 Task: Create new Company, with domain: 'mazda.com' and type: 'Vendor'. Add new contact for this company, with mail Id: 'Evelyn34Sharma@mazda.com', First Name: Evelyn, Last name:  Sharma, Job Title: 'Data Analyst', Phone Number: '(702) 555-7893'. Change life cycle stage to  Lead and lead status to  In Progress. Logged in from softage.4@softage.net
Action: Mouse moved to (70, 52)
Screenshot: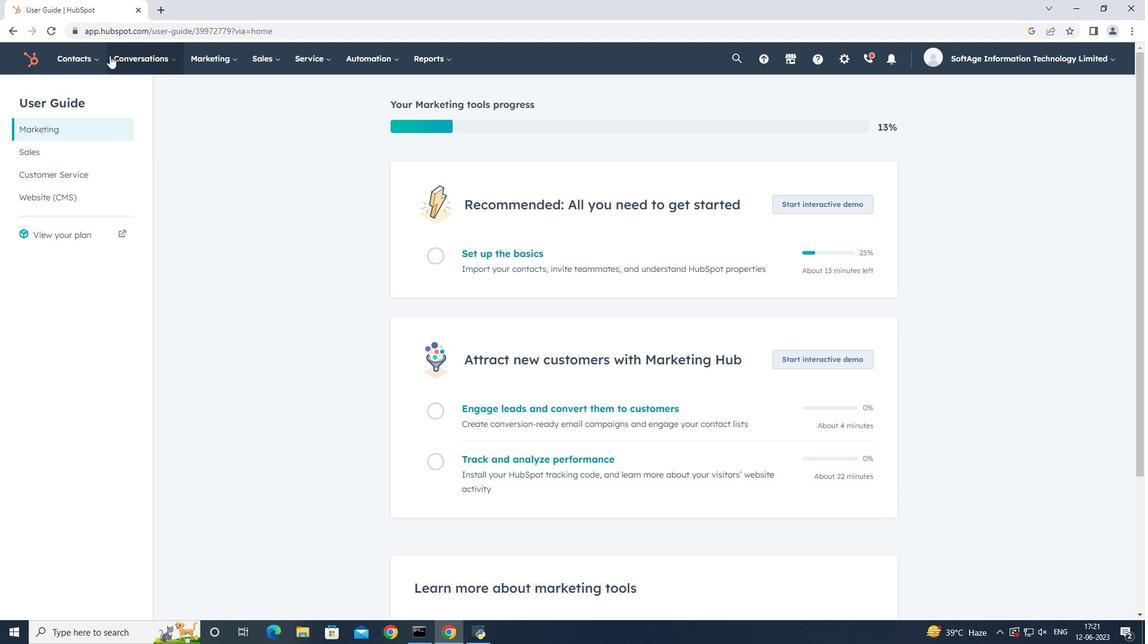 
Action: Mouse pressed left at (70, 52)
Screenshot: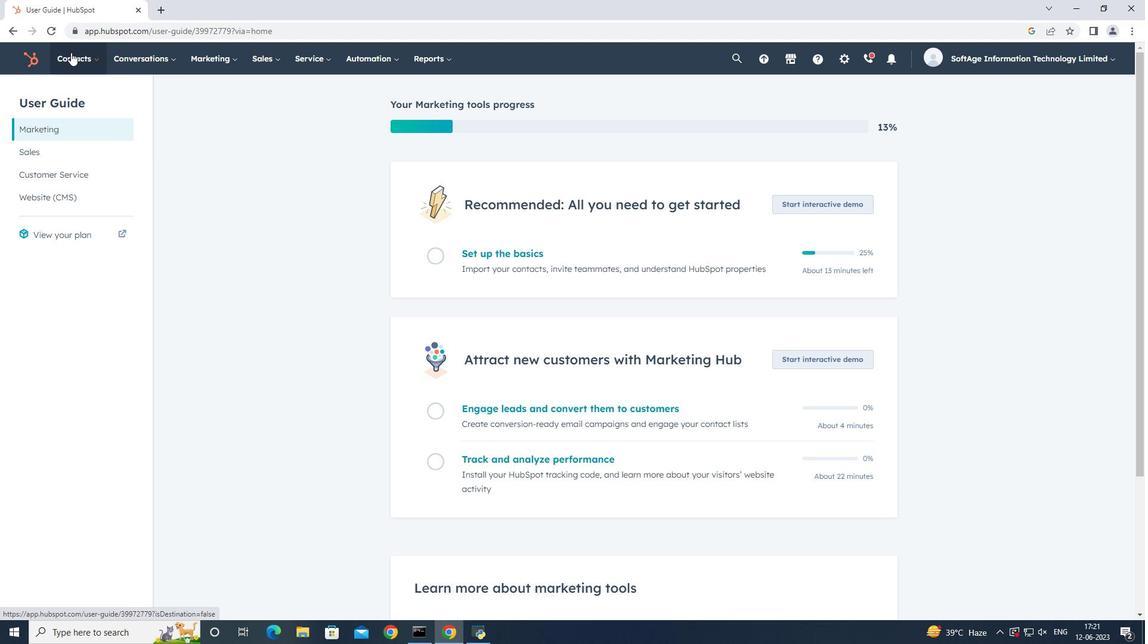 
Action: Mouse moved to (96, 118)
Screenshot: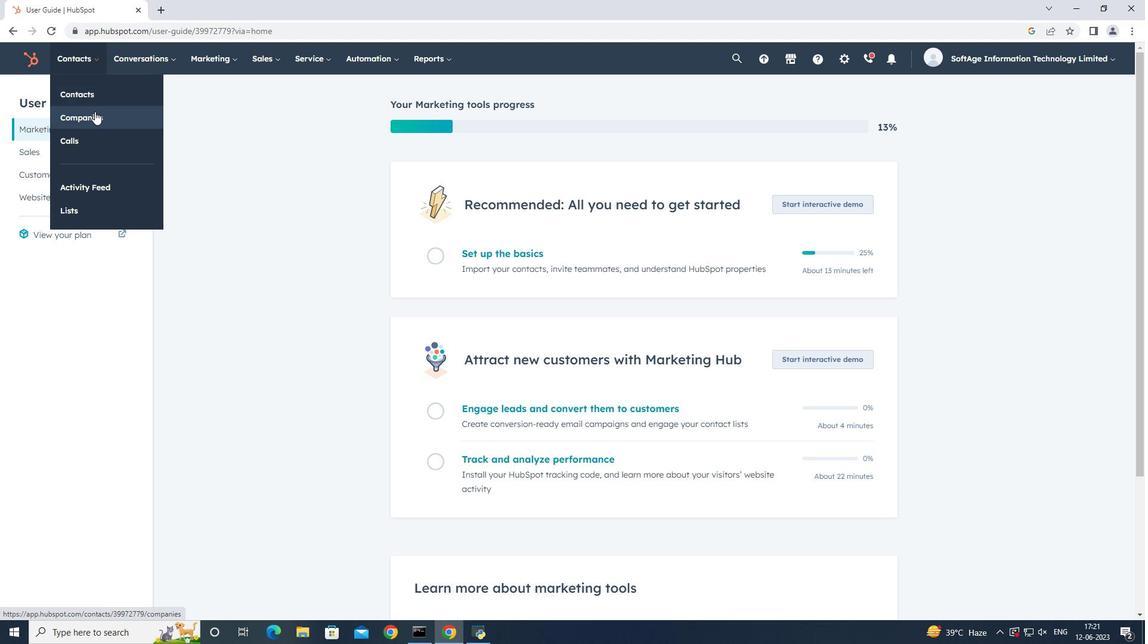 
Action: Mouse pressed left at (96, 118)
Screenshot: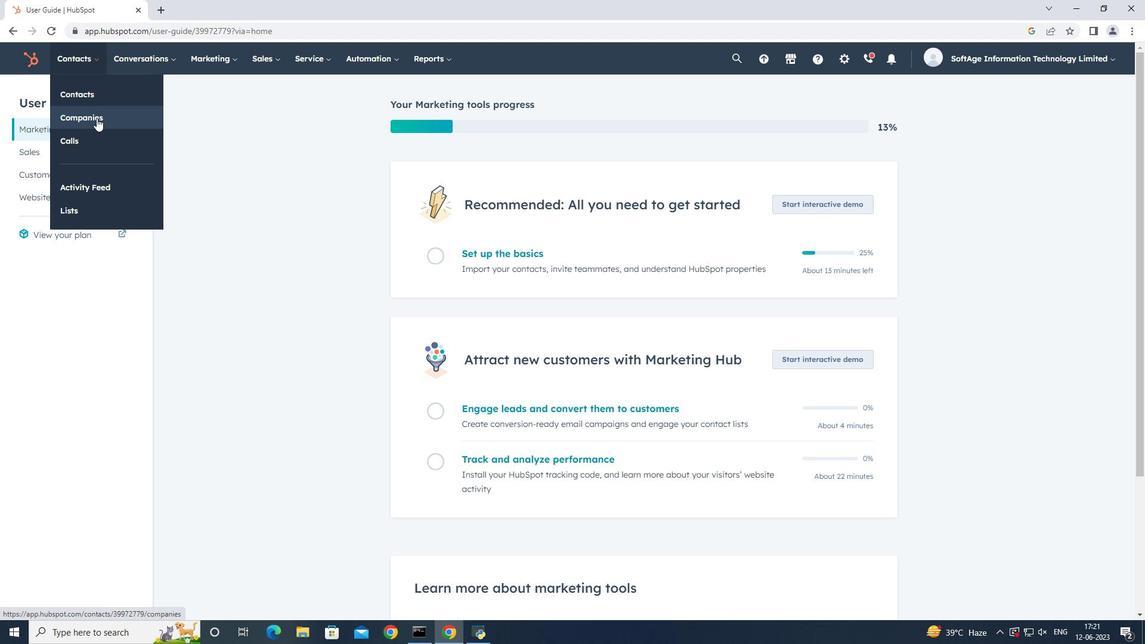 
Action: Mouse moved to (1072, 93)
Screenshot: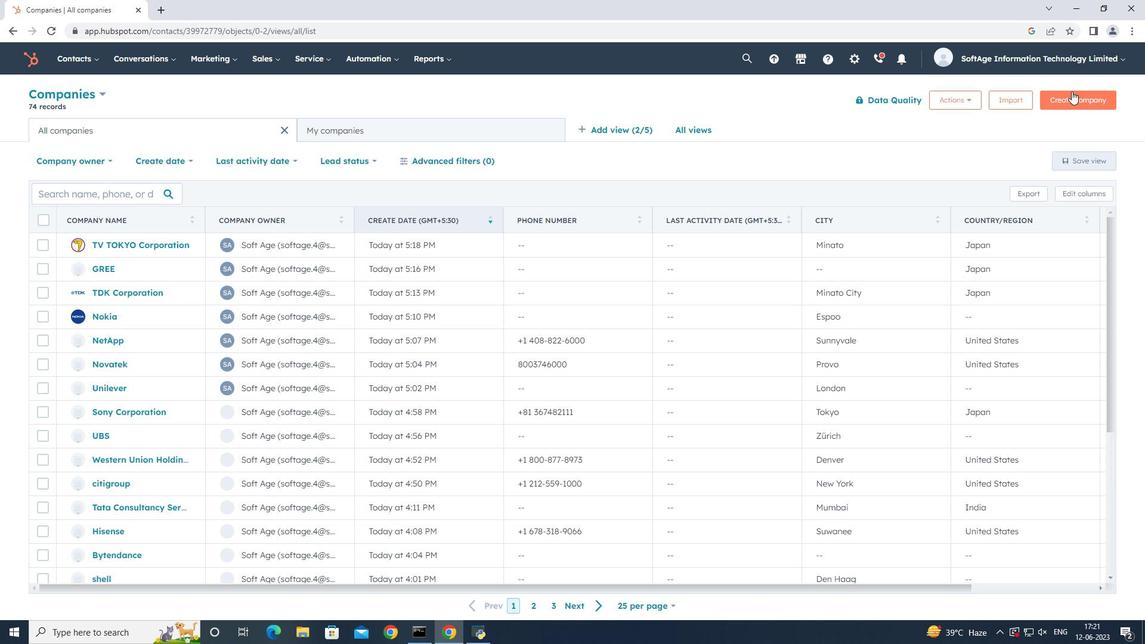 
Action: Mouse pressed left at (1072, 93)
Screenshot: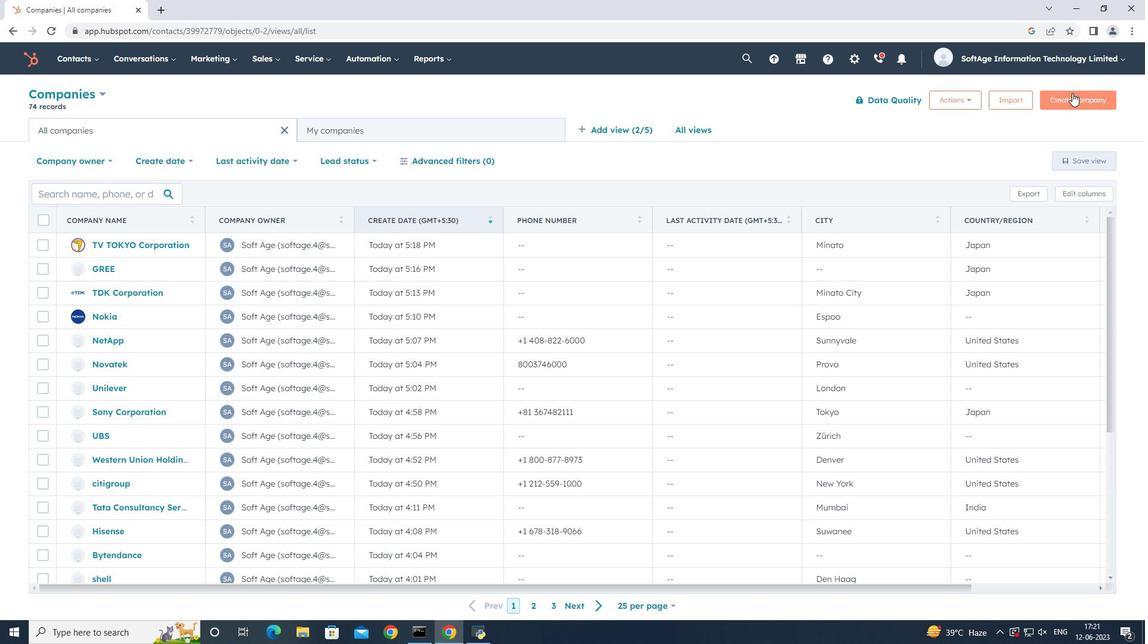 
Action: Mouse moved to (895, 158)
Screenshot: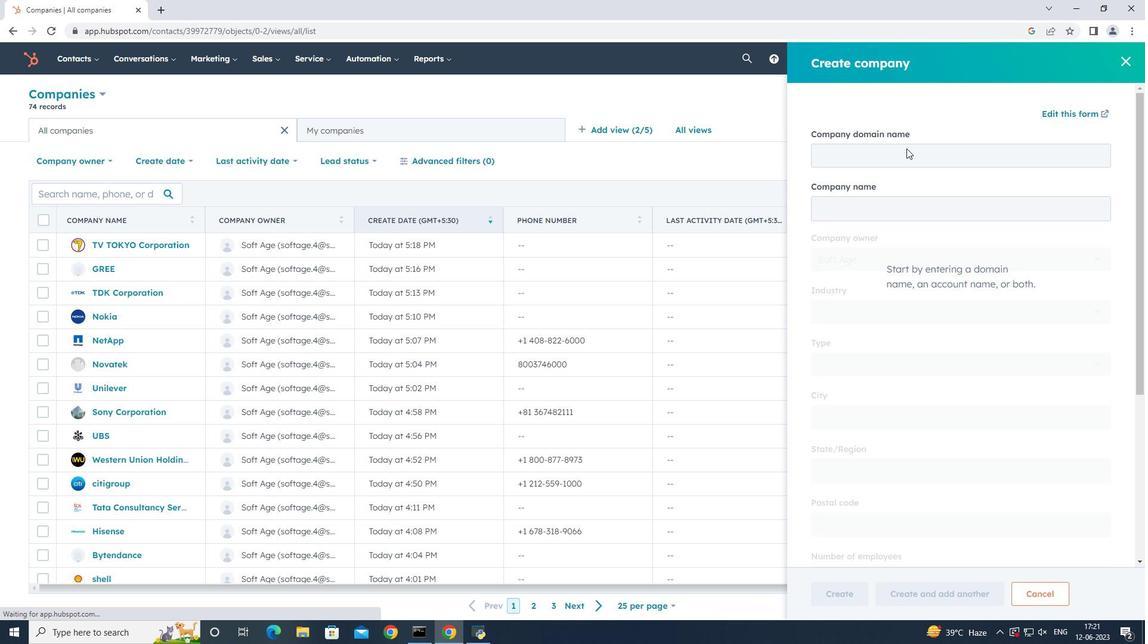 
Action: Mouse pressed left at (895, 158)
Screenshot: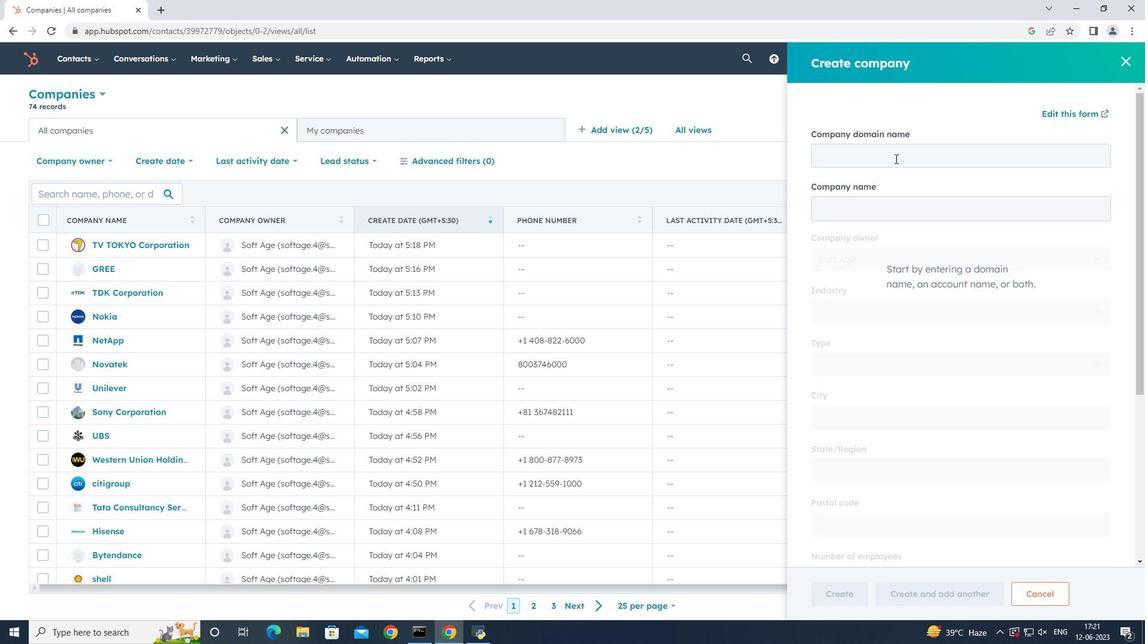 
Action: Key pressed mazda.com
Screenshot: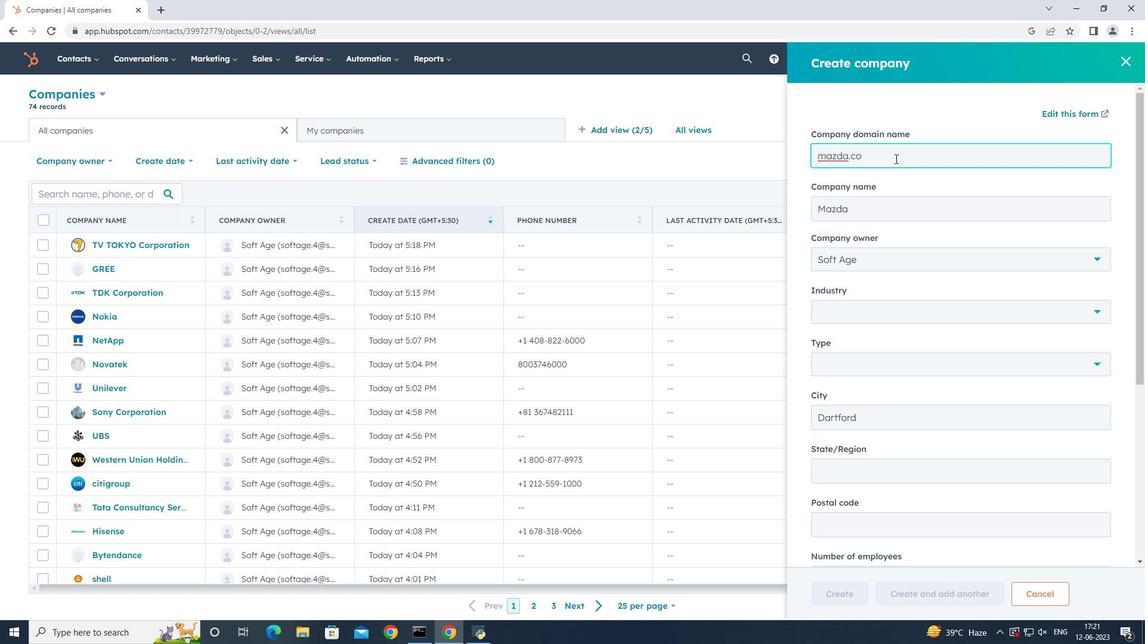 
Action: Mouse moved to (908, 365)
Screenshot: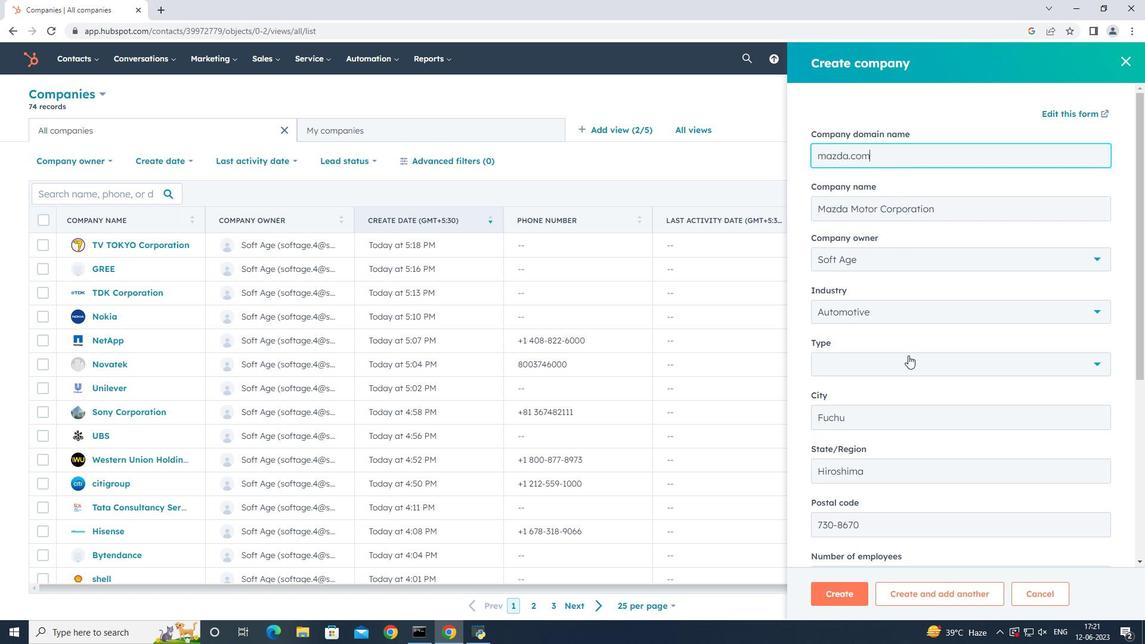 
Action: Mouse pressed left at (908, 365)
Screenshot: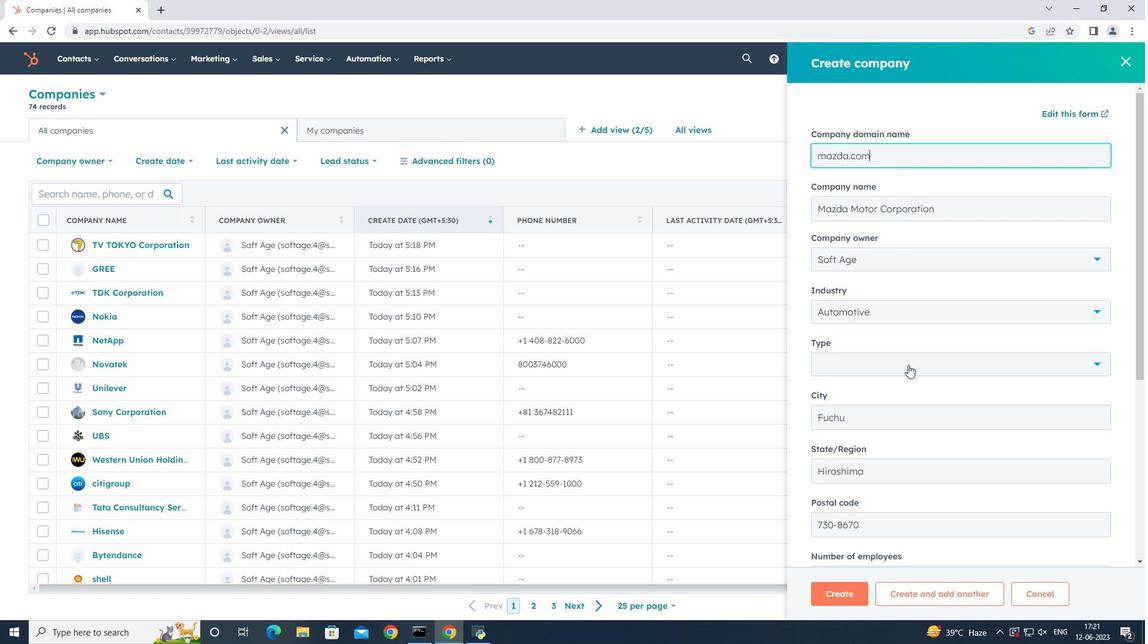 
Action: Mouse moved to (896, 490)
Screenshot: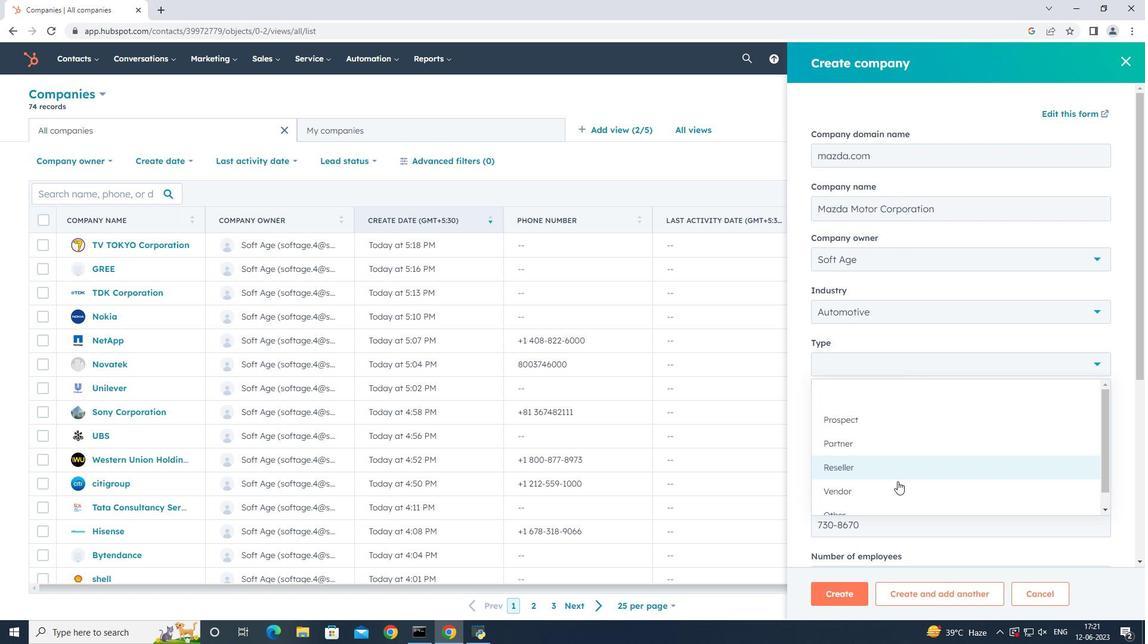 
Action: Mouse pressed left at (896, 490)
Screenshot: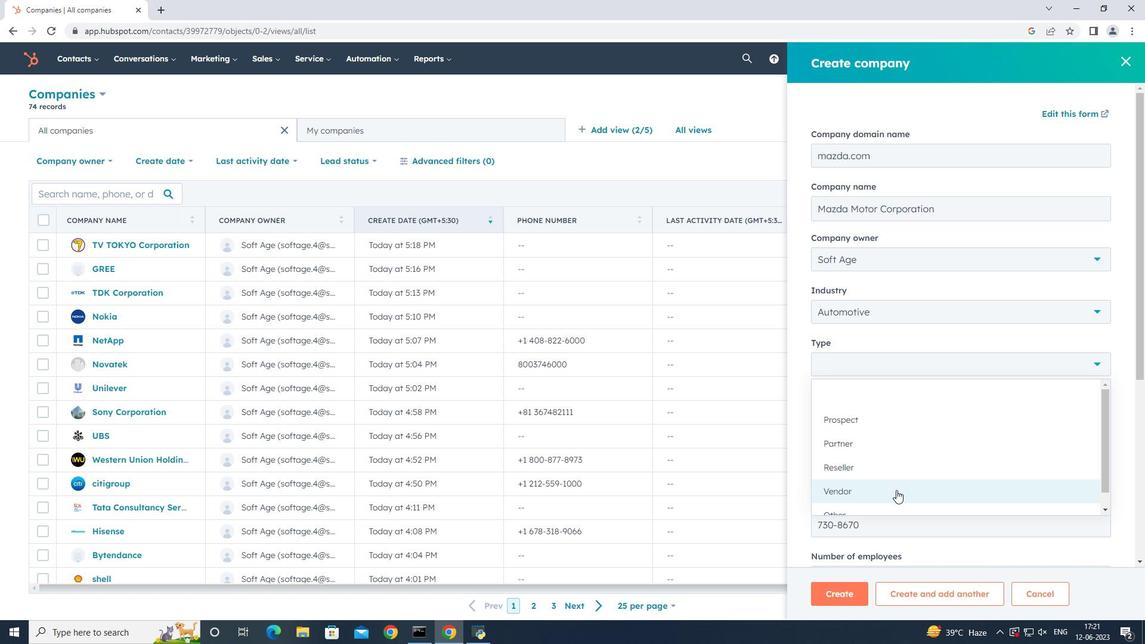 
Action: Mouse moved to (929, 448)
Screenshot: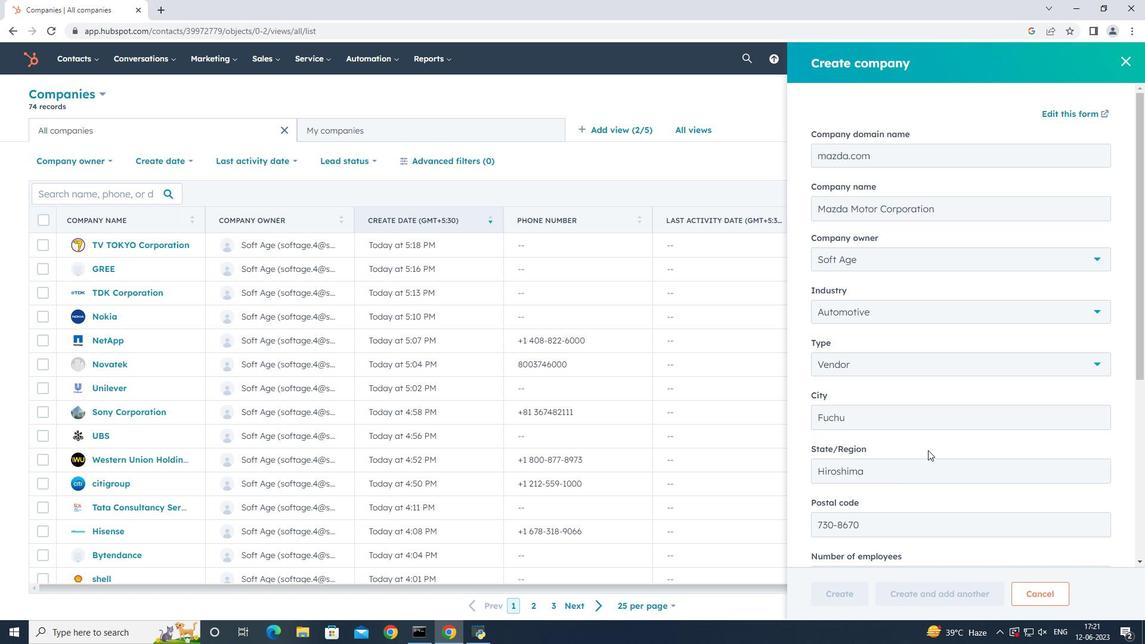 
Action: Mouse scrolled (929, 447) with delta (0, 0)
Screenshot: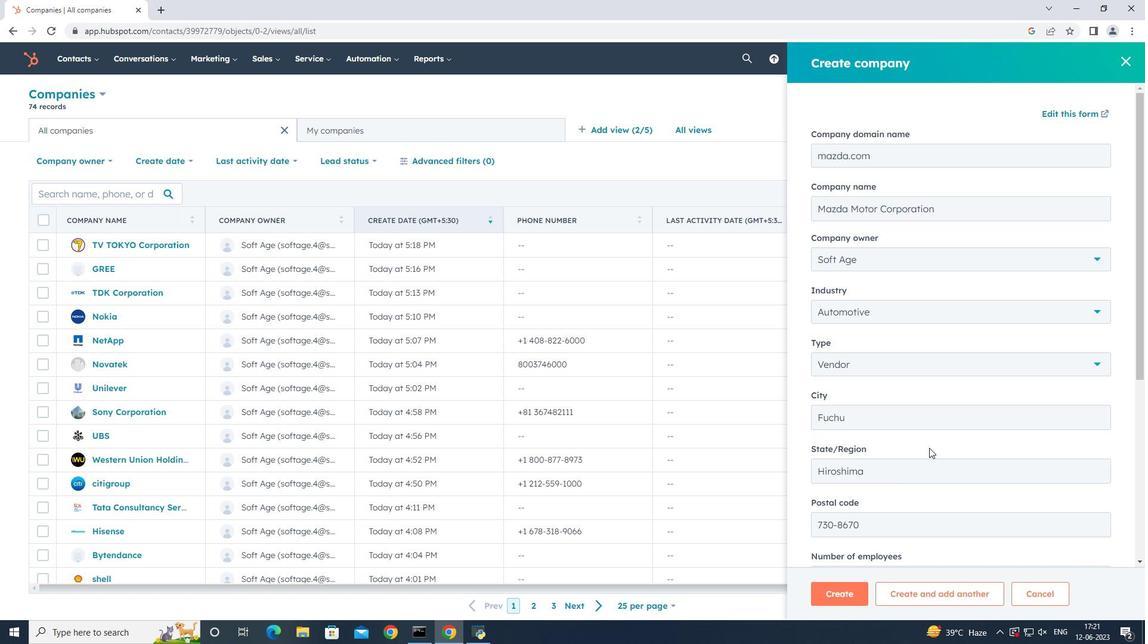 
Action: Mouse scrolled (929, 447) with delta (0, 0)
Screenshot: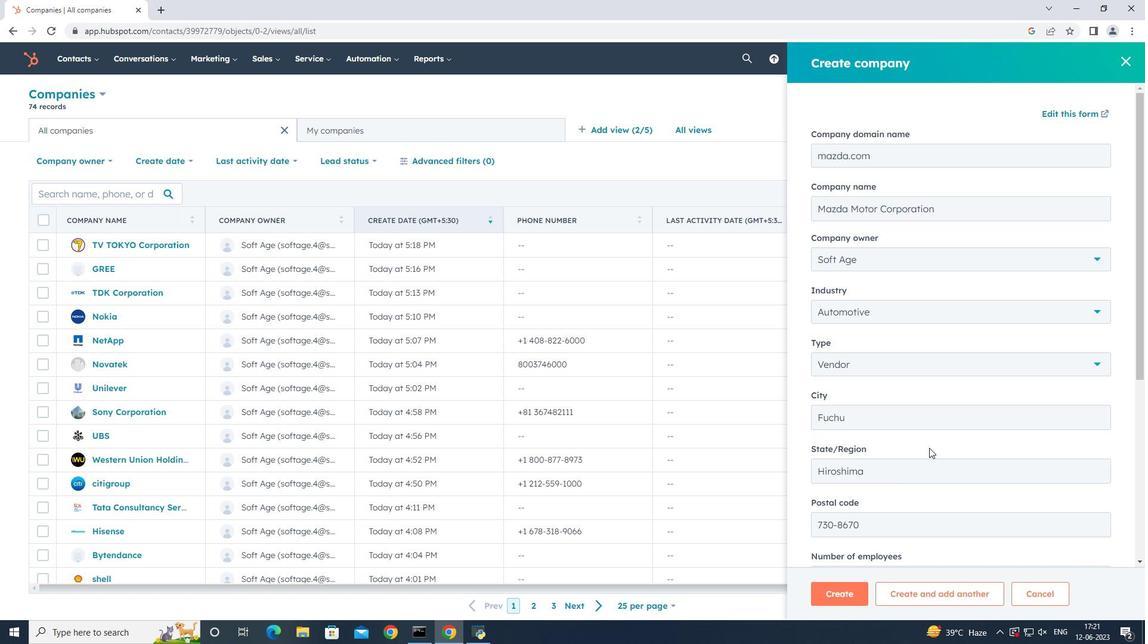 
Action: Mouse scrolled (929, 447) with delta (0, 0)
Screenshot: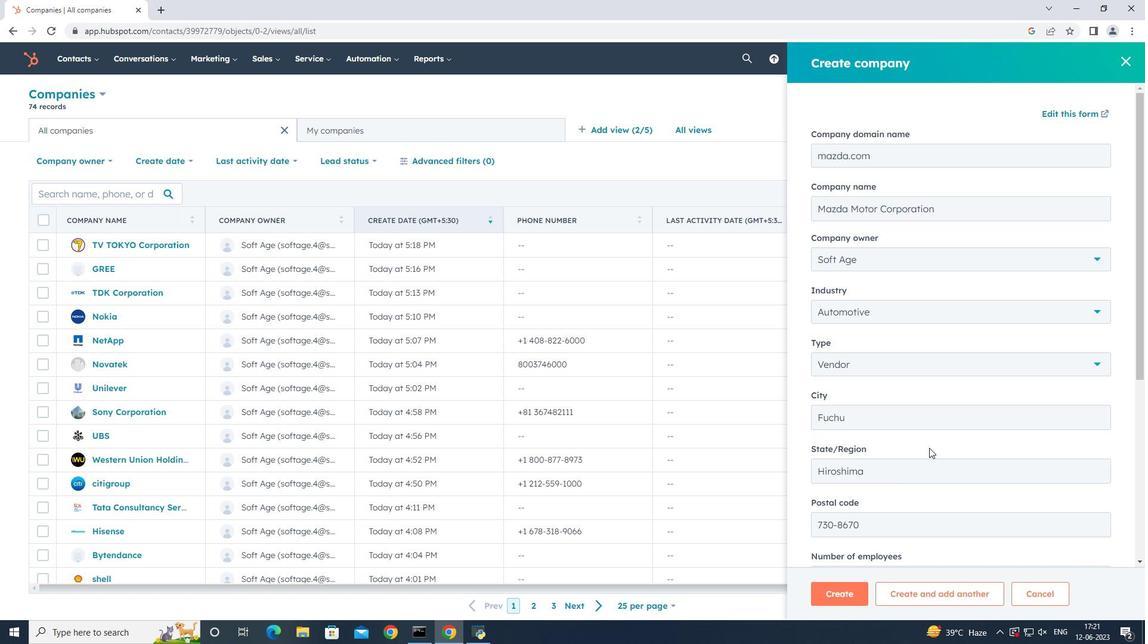 
Action: Mouse scrolled (929, 447) with delta (0, 0)
Screenshot: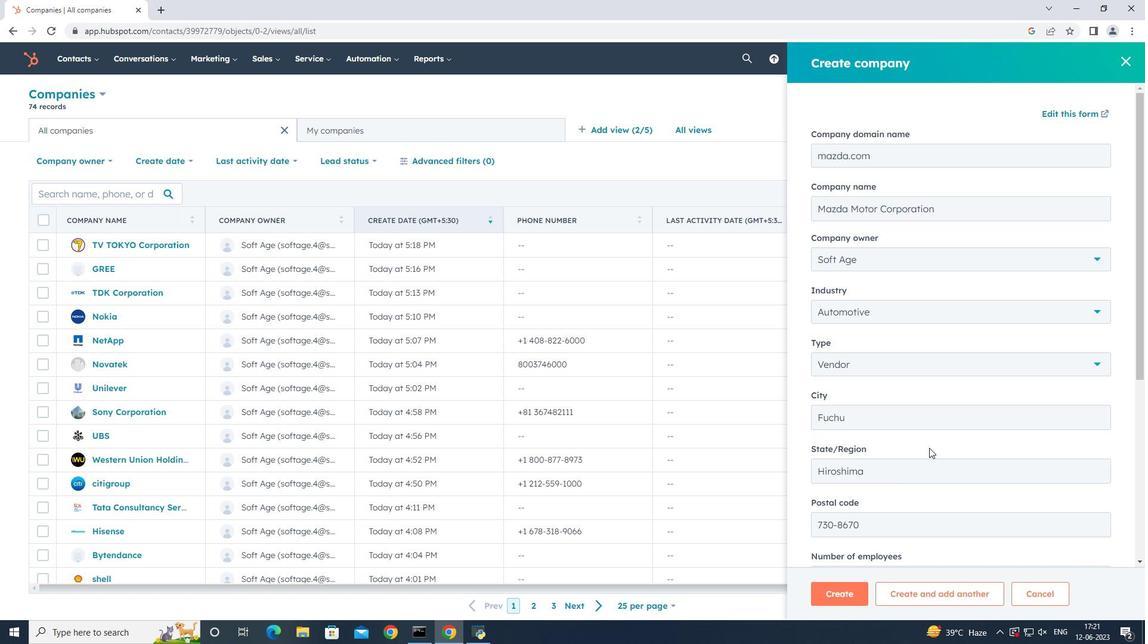 
Action: Mouse scrolled (929, 447) with delta (0, 0)
Screenshot: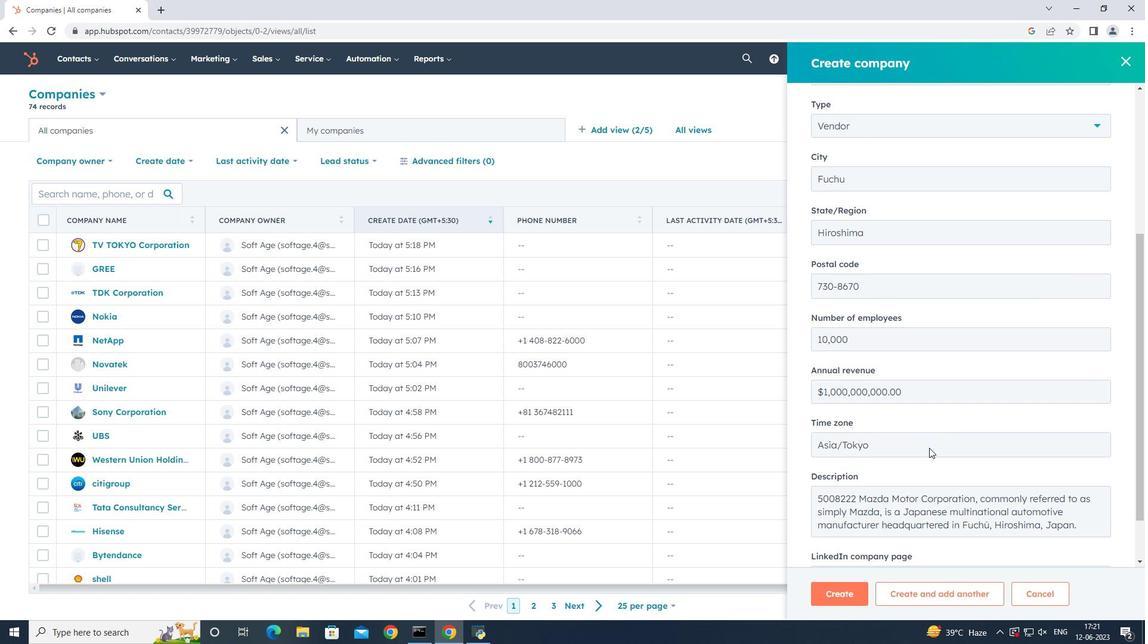 
Action: Mouse scrolled (929, 447) with delta (0, 0)
Screenshot: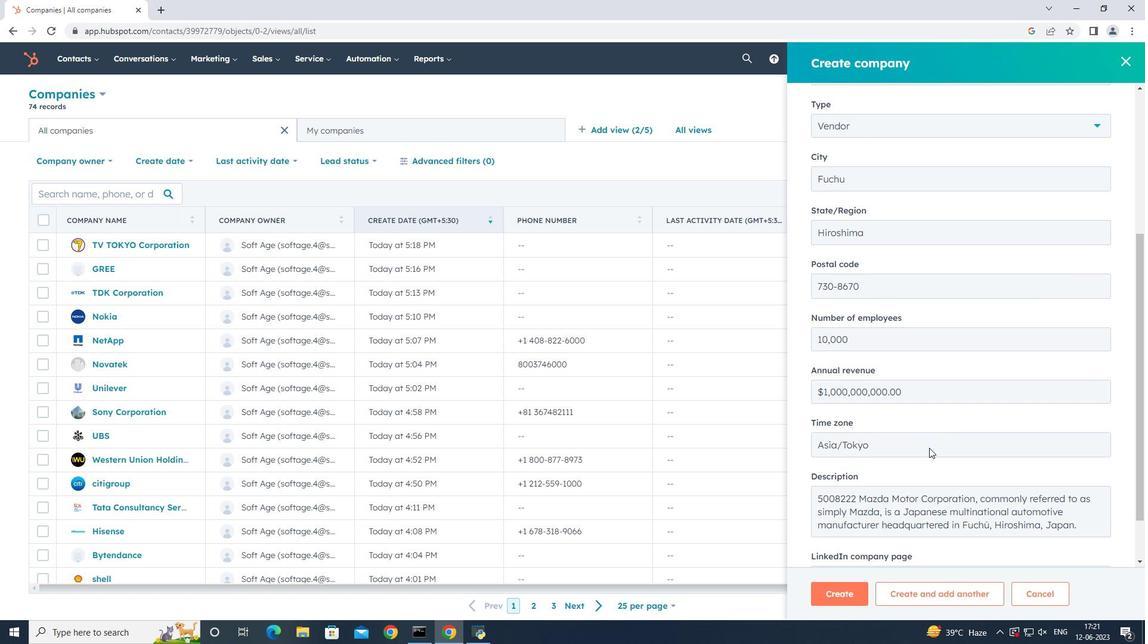 
Action: Mouse scrolled (929, 447) with delta (0, 0)
Screenshot: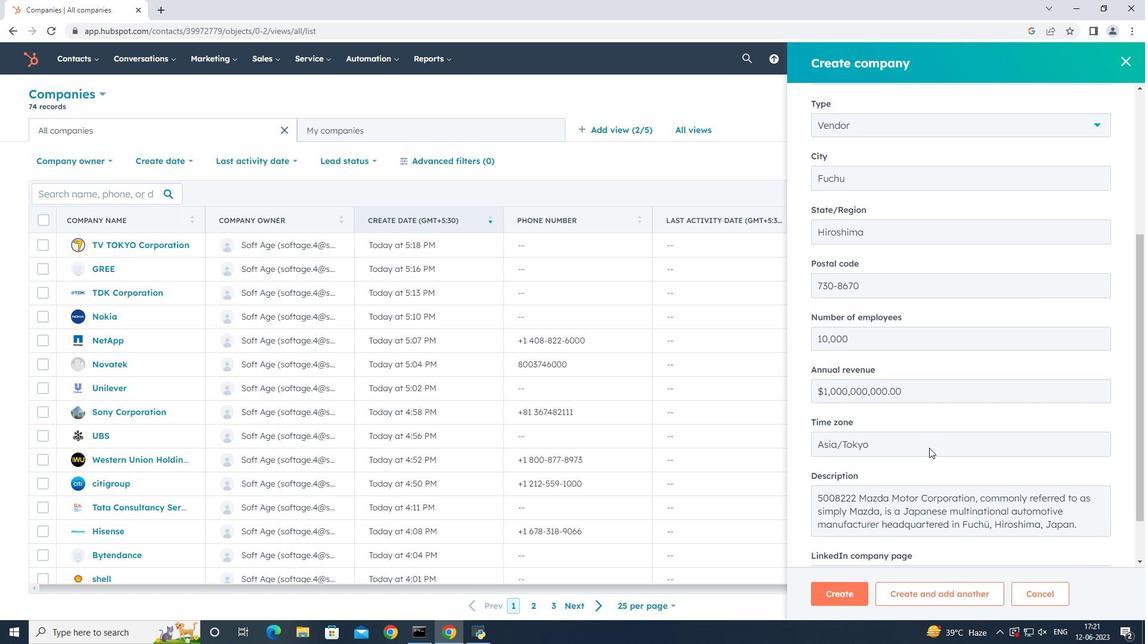 
Action: Mouse scrolled (929, 447) with delta (0, 0)
Screenshot: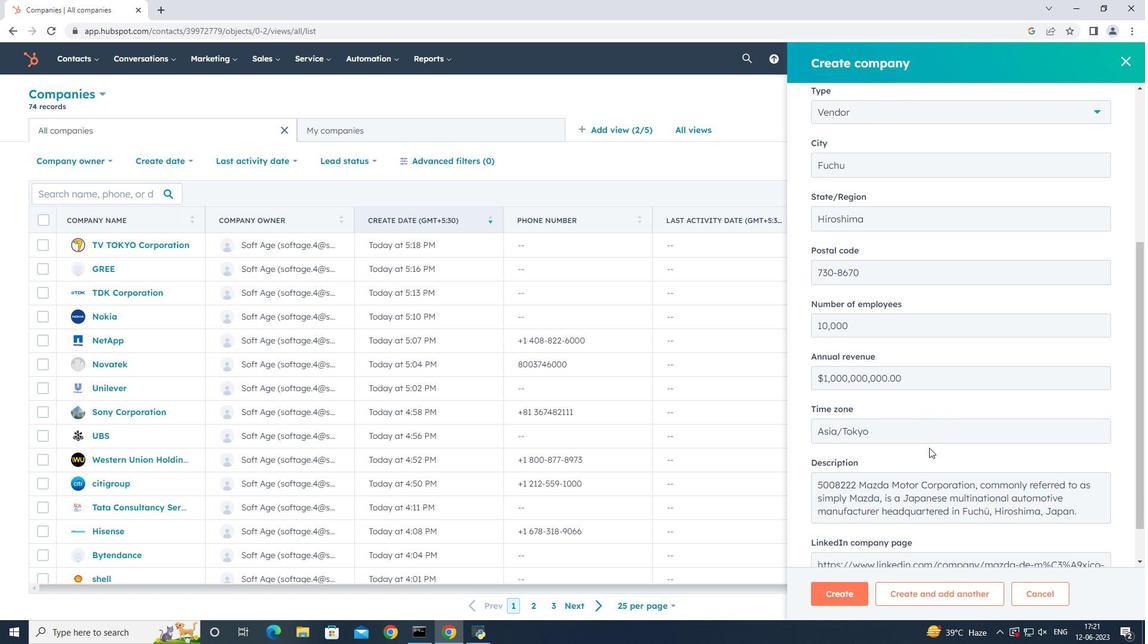 
Action: Mouse scrolled (929, 447) with delta (0, 0)
Screenshot: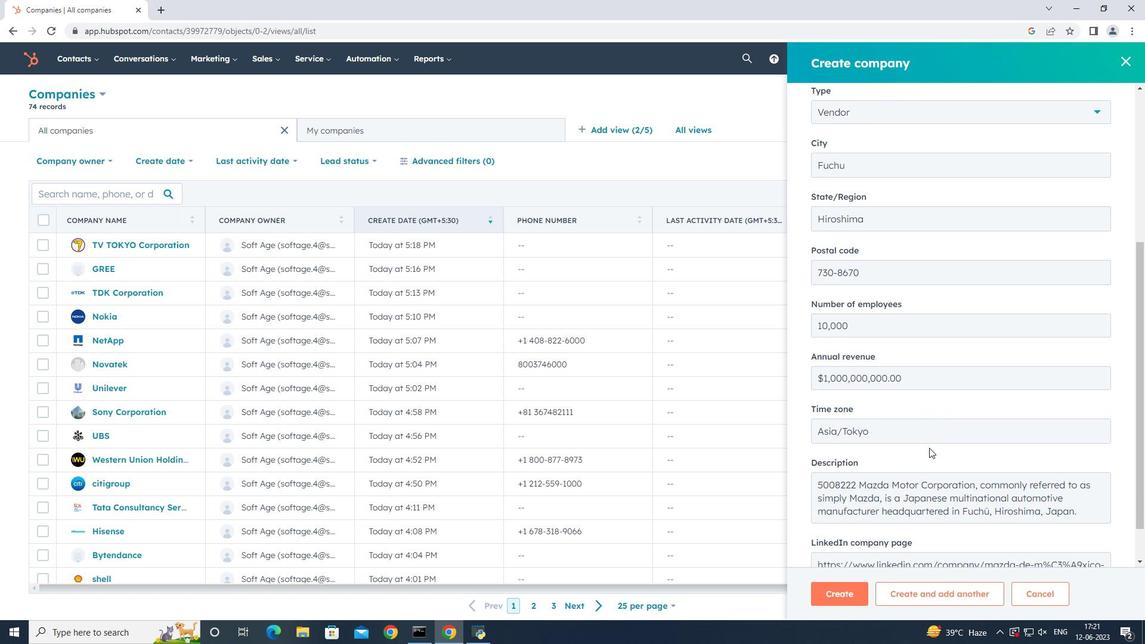 
Action: Mouse moved to (852, 594)
Screenshot: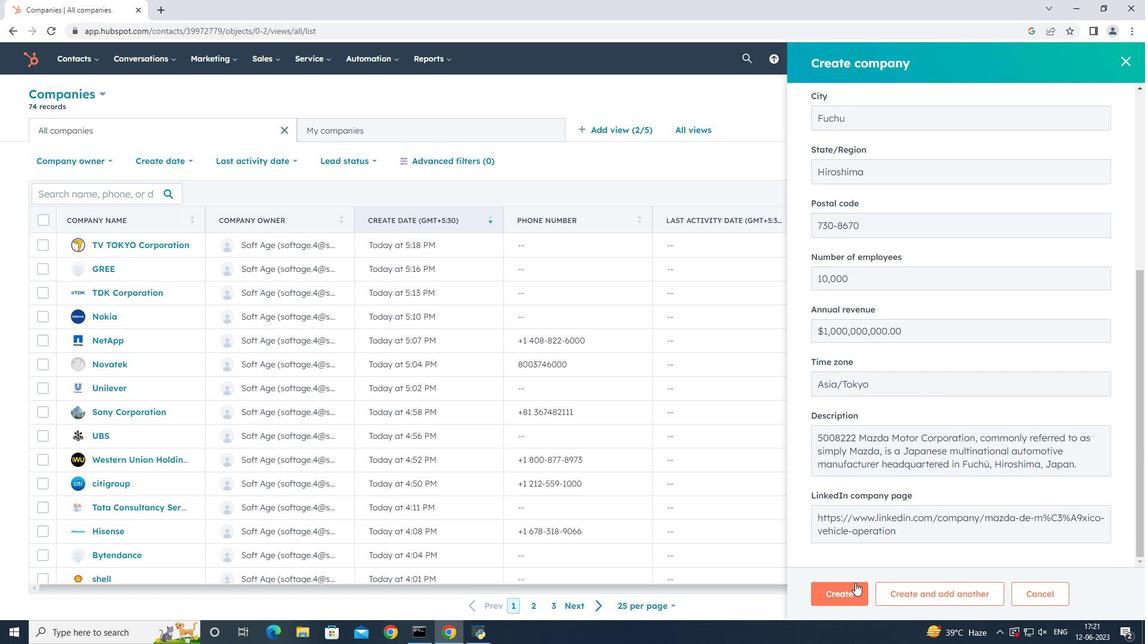 
Action: Mouse pressed left at (852, 594)
Screenshot: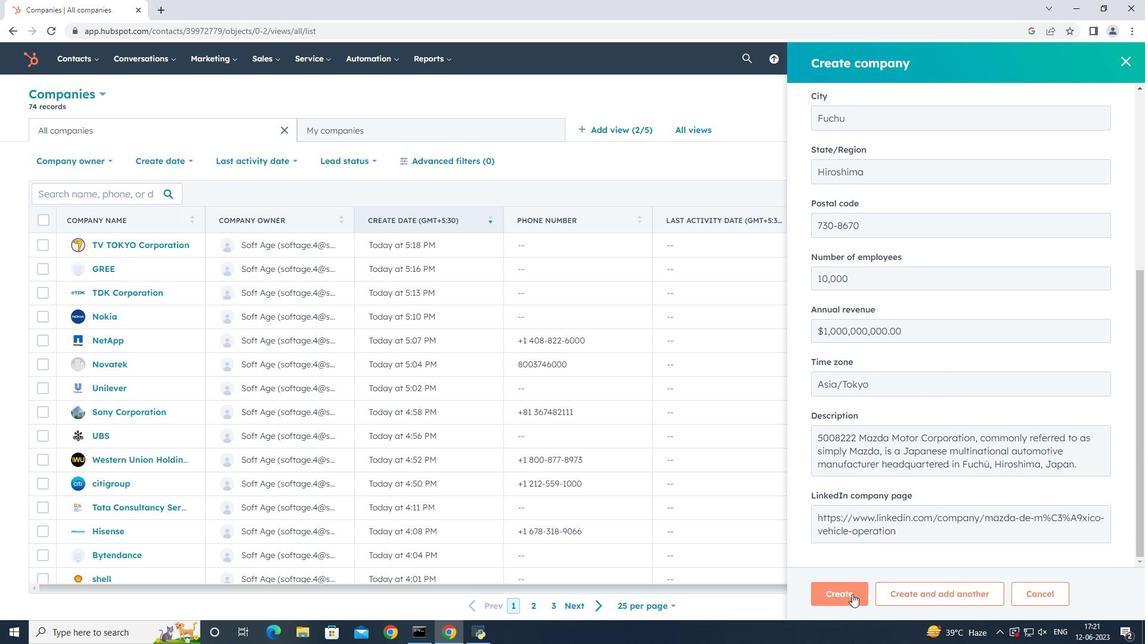 
Action: Mouse moved to (801, 383)
Screenshot: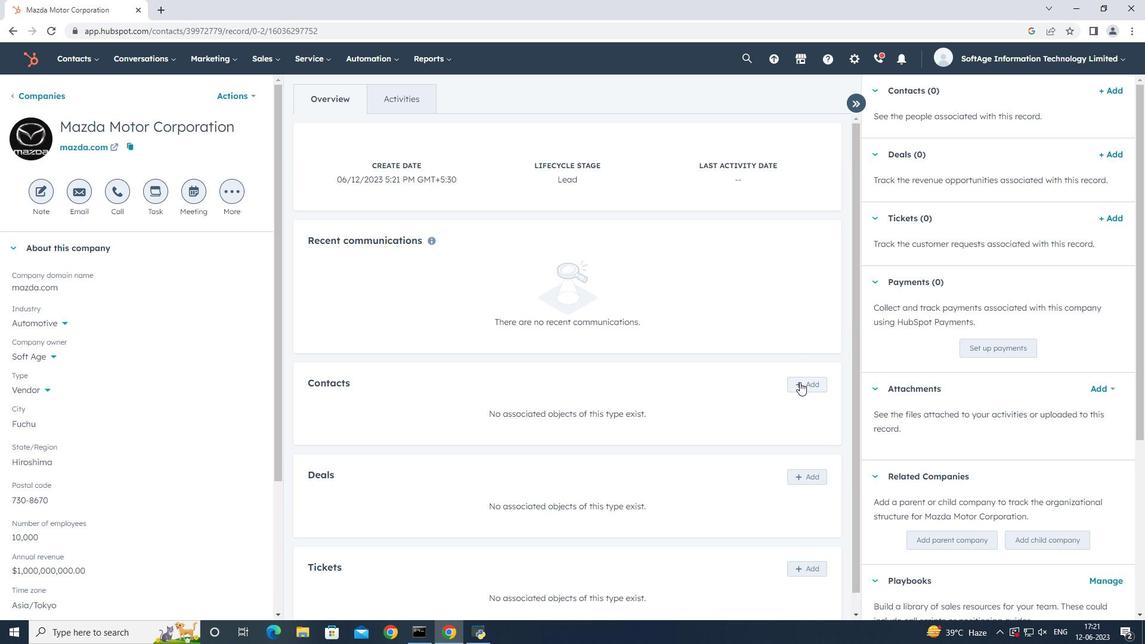 
Action: Mouse pressed left at (801, 383)
Screenshot: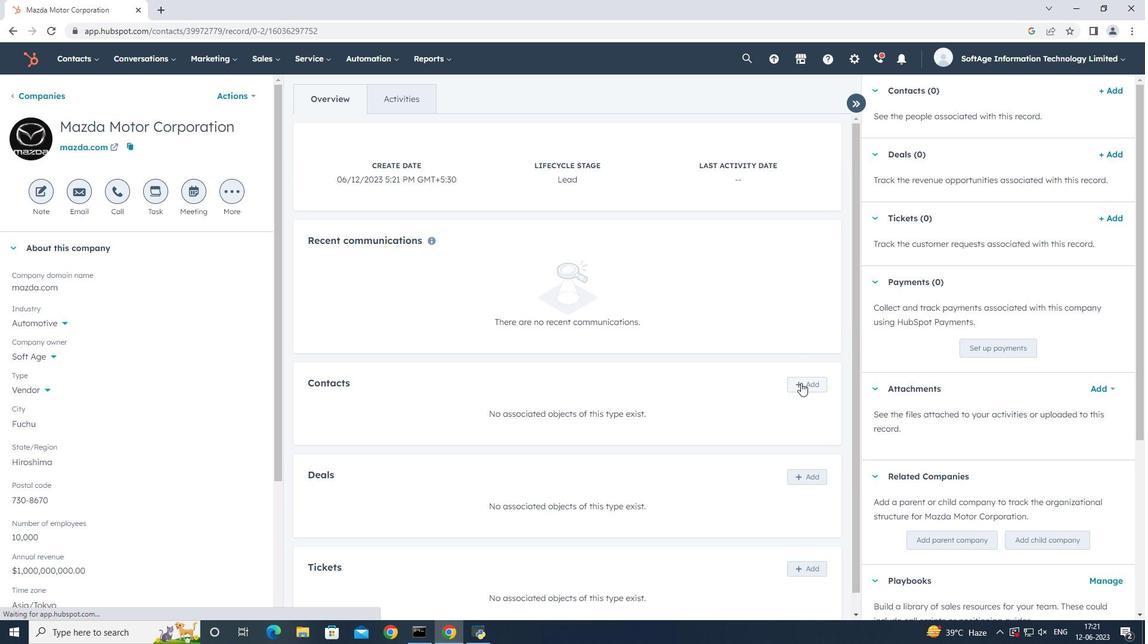 
Action: Mouse moved to (895, 122)
Screenshot: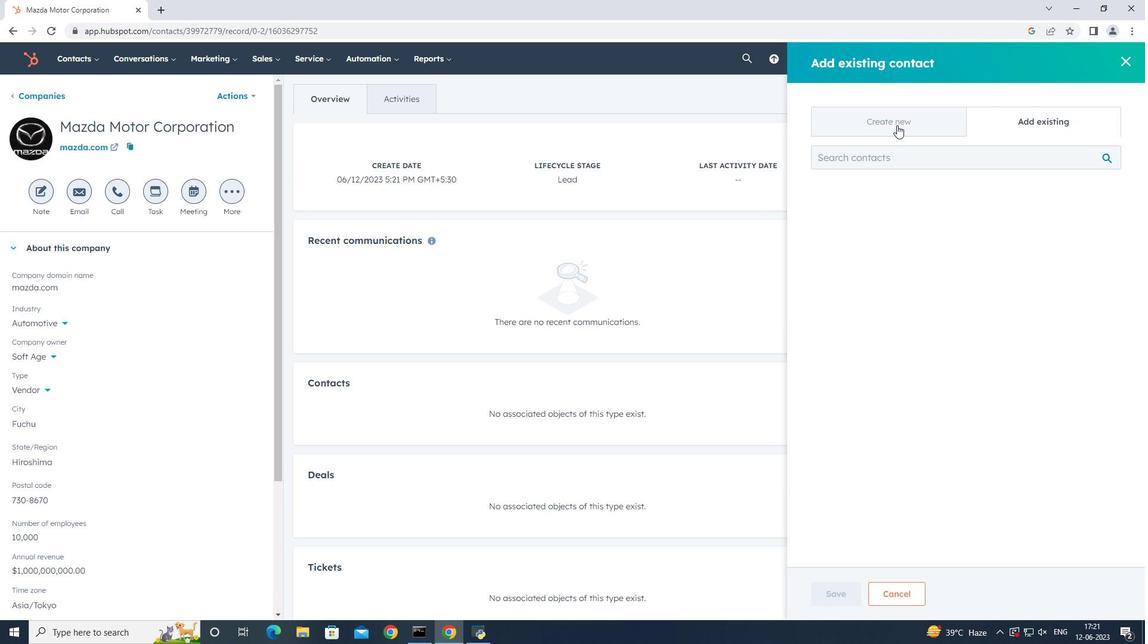 
Action: Mouse pressed left at (895, 122)
Screenshot: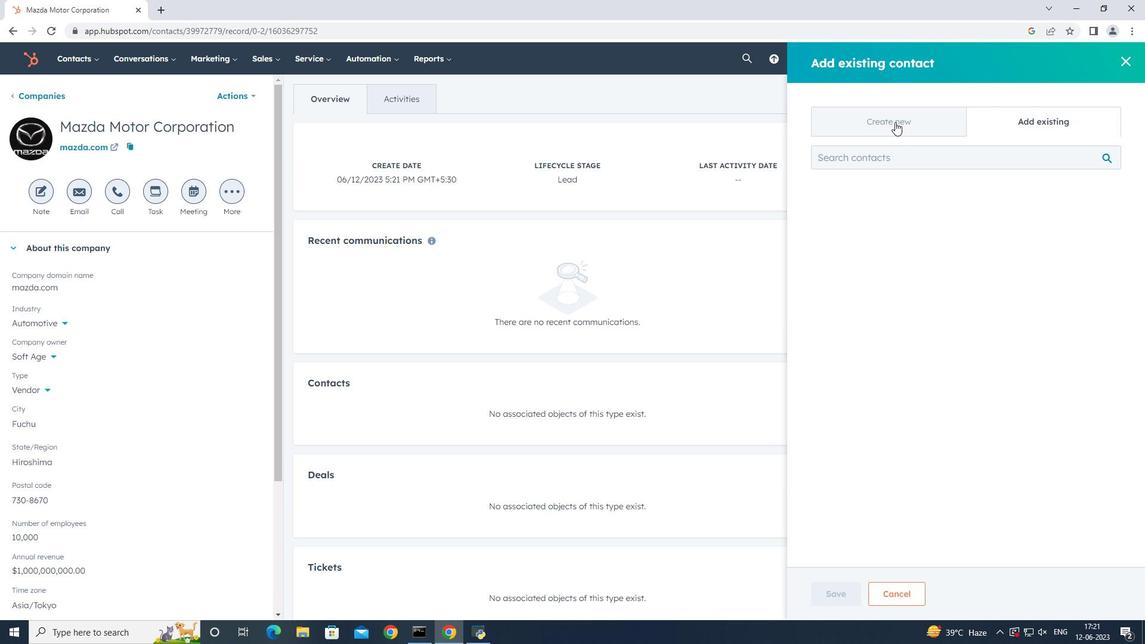 
Action: Mouse moved to (908, 190)
Screenshot: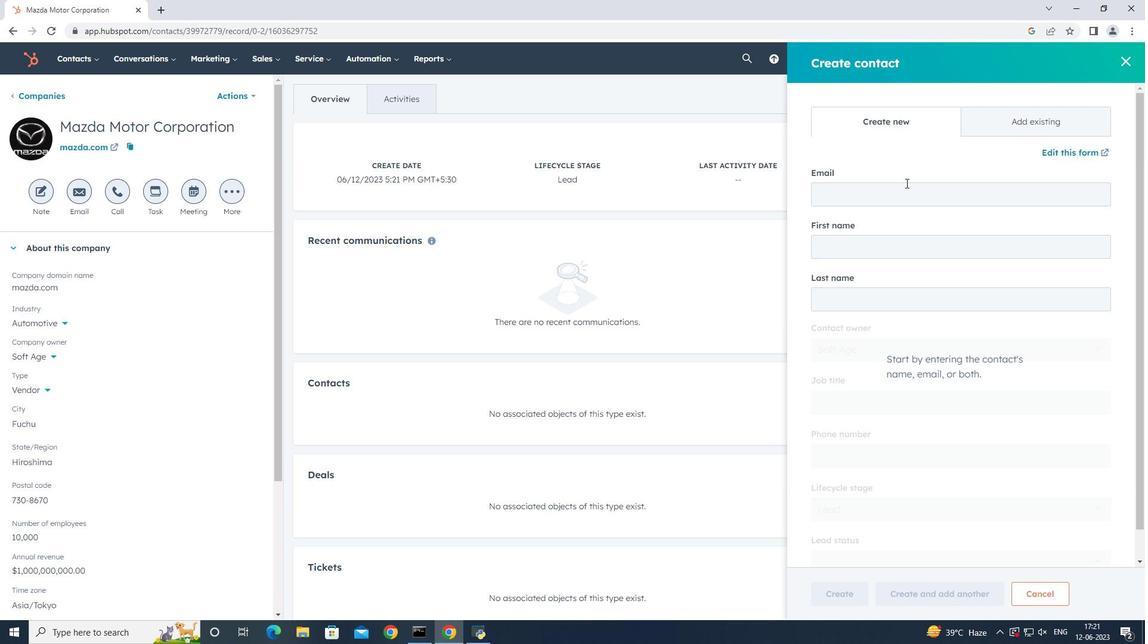 
Action: Mouse pressed left at (908, 190)
Screenshot: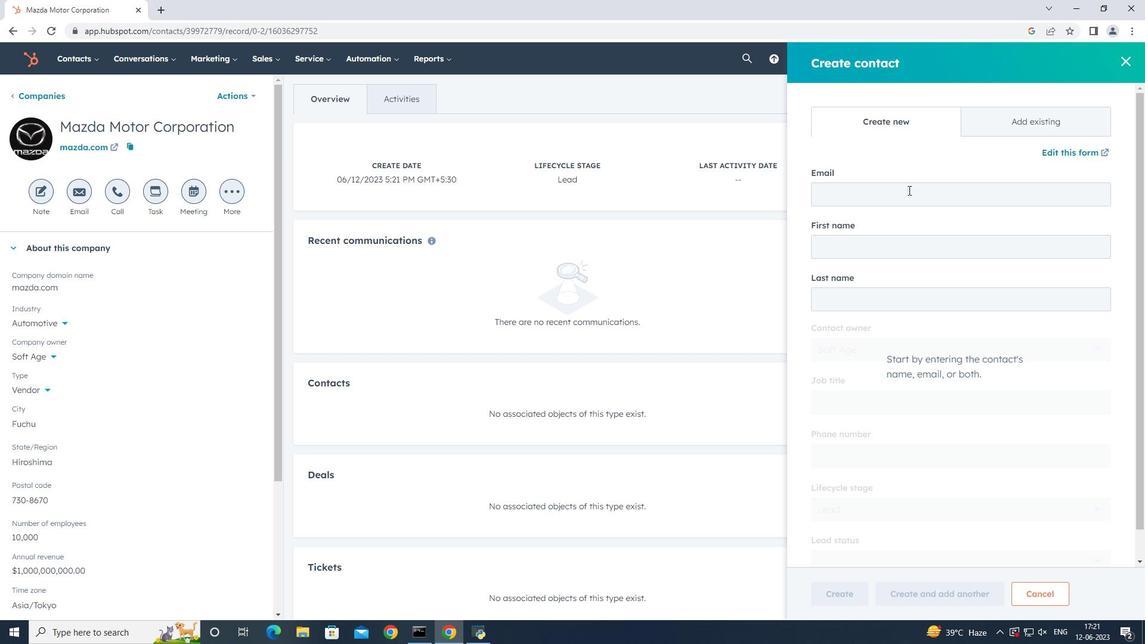 
Action: Key pressed <Key.shift>Evelyn34<Key.shift>Sharma<Key.shift>@mazda.com
Screenshot: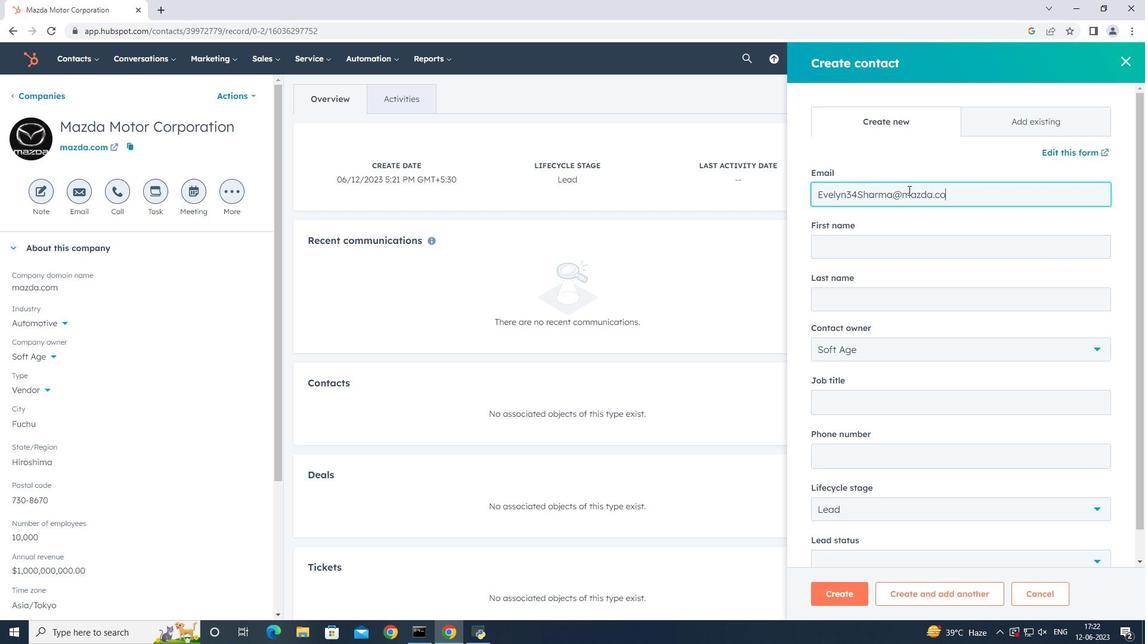 
Action: Mouse moved to (908, 240)
Screenshot: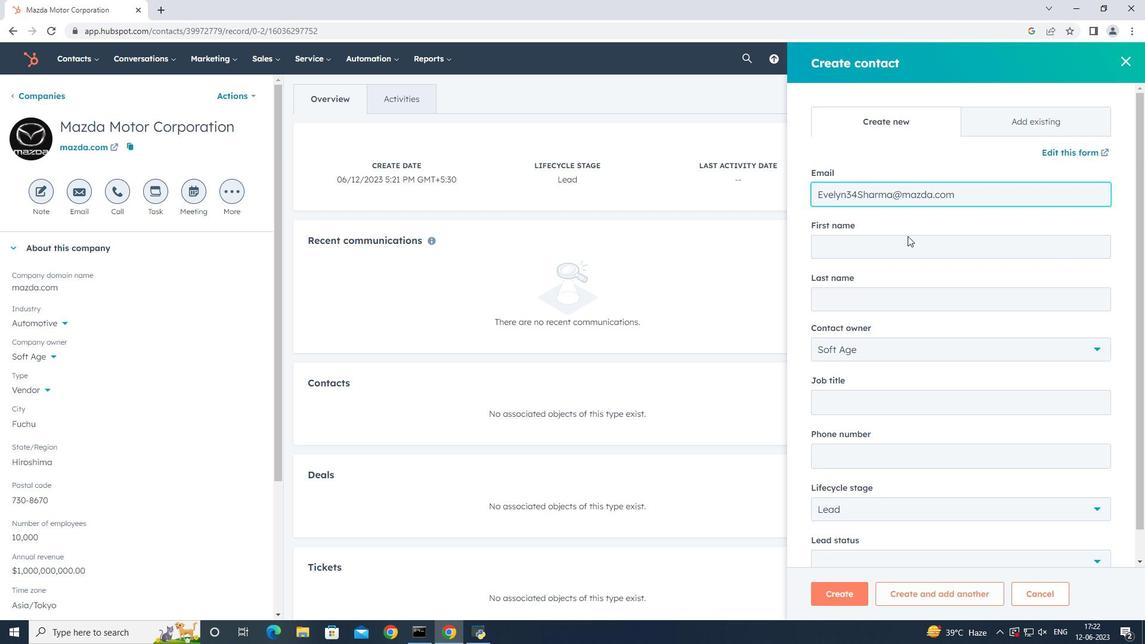 
Action: Mouse pressed left at (908, 240)
Screenshot: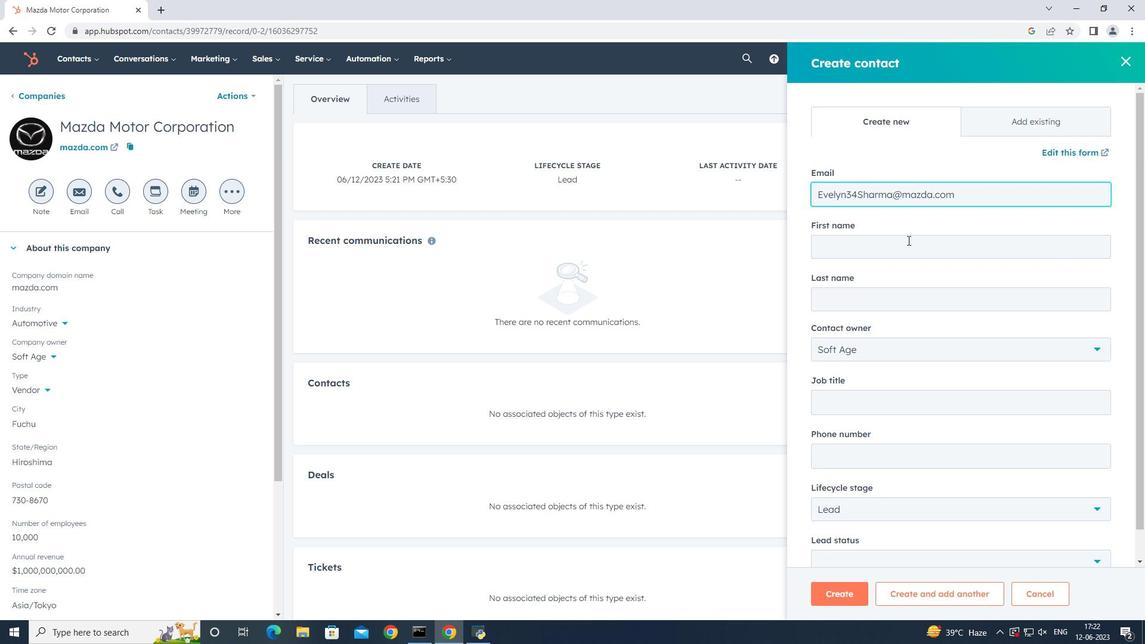 
Action: Key pressed <Key.shift>Evelyn<Key.tab><Key.shift><Key.shift><Key.shift><Key.shift>Sharma
Screenshot: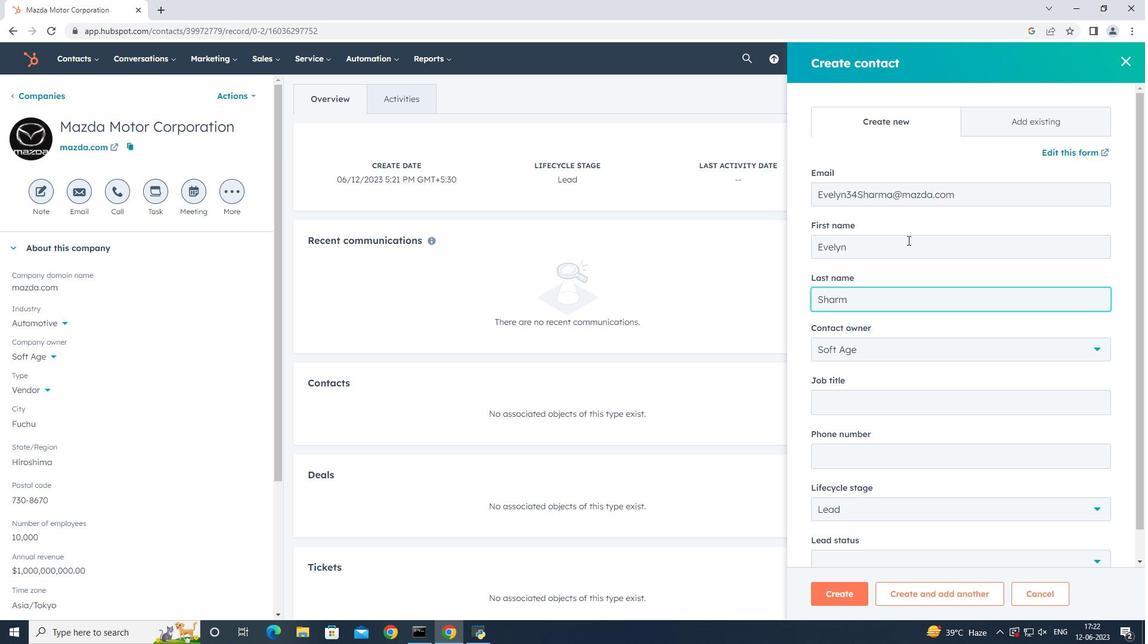 
Action: Mouse moved to (885, 397)
Screenshot: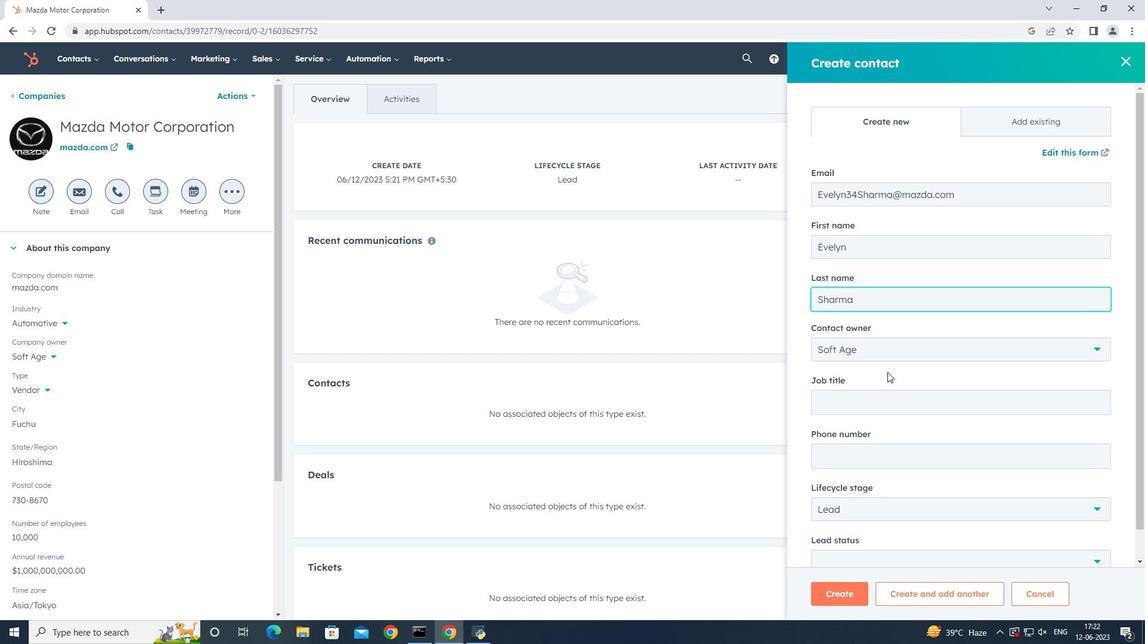
Action: Mouse pressed left at (885, 397)
Screenshot: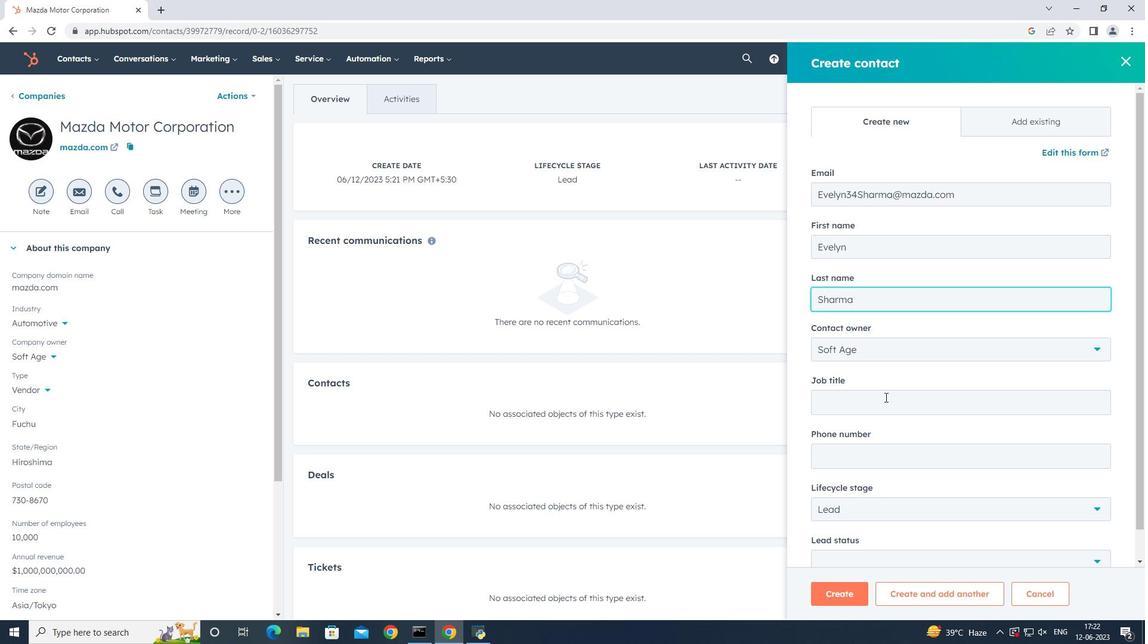 
Action: Key pressed <Key.shift>Data<Key.space><Key.shift>Analyst
Screenshot: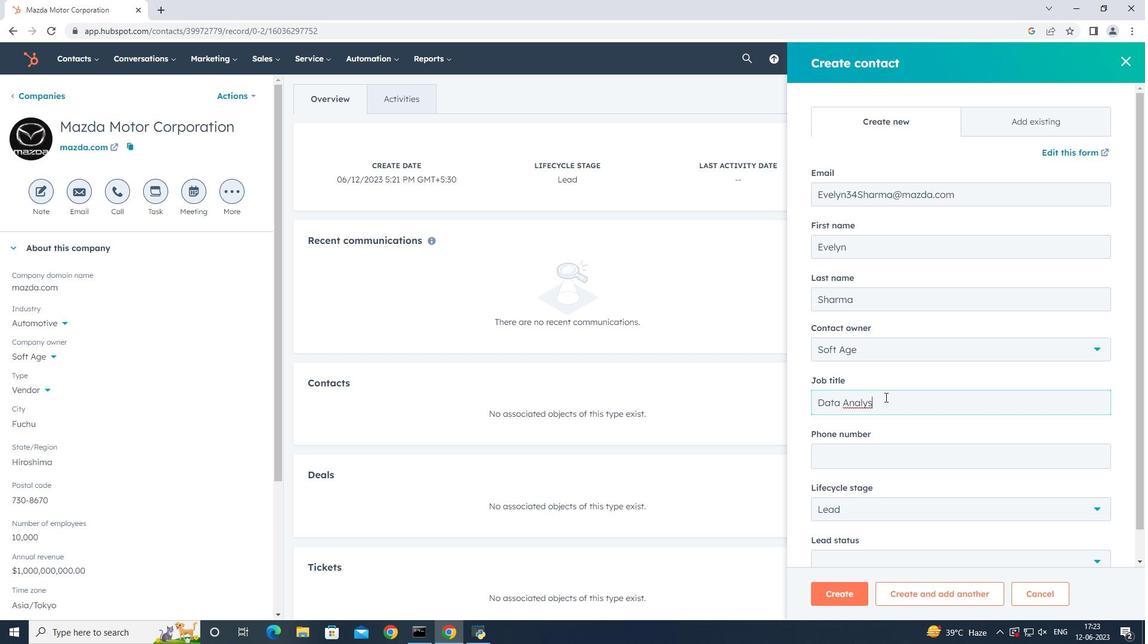 
Action: Mouse moved to (922, 455)
Screenshot: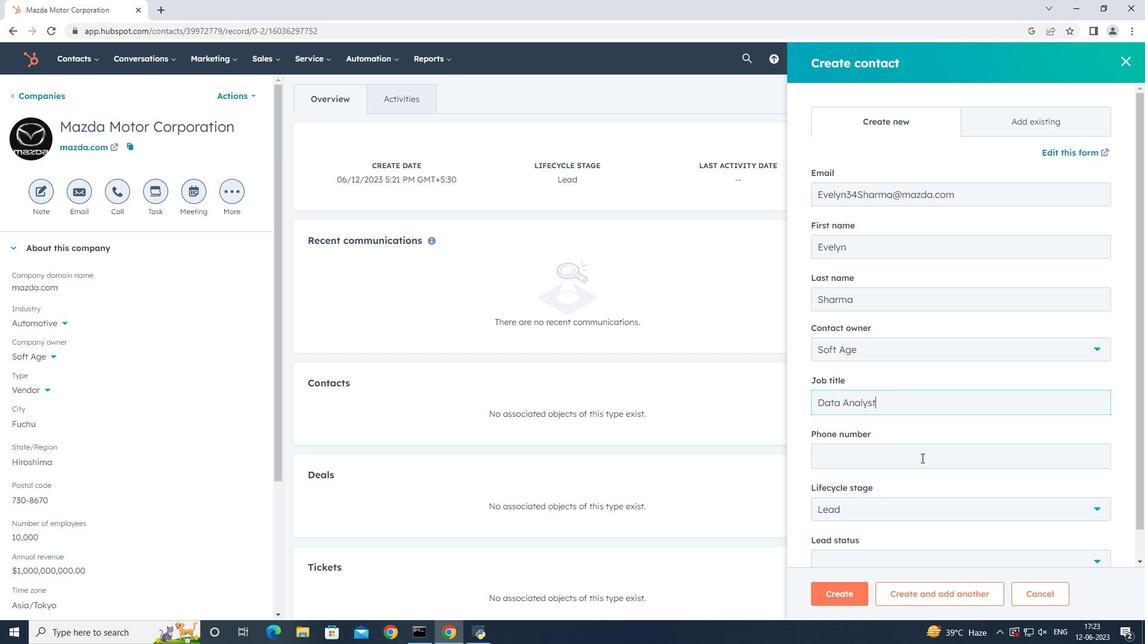 
Action: Mouse pressed left at (922, 455)
Screenshot: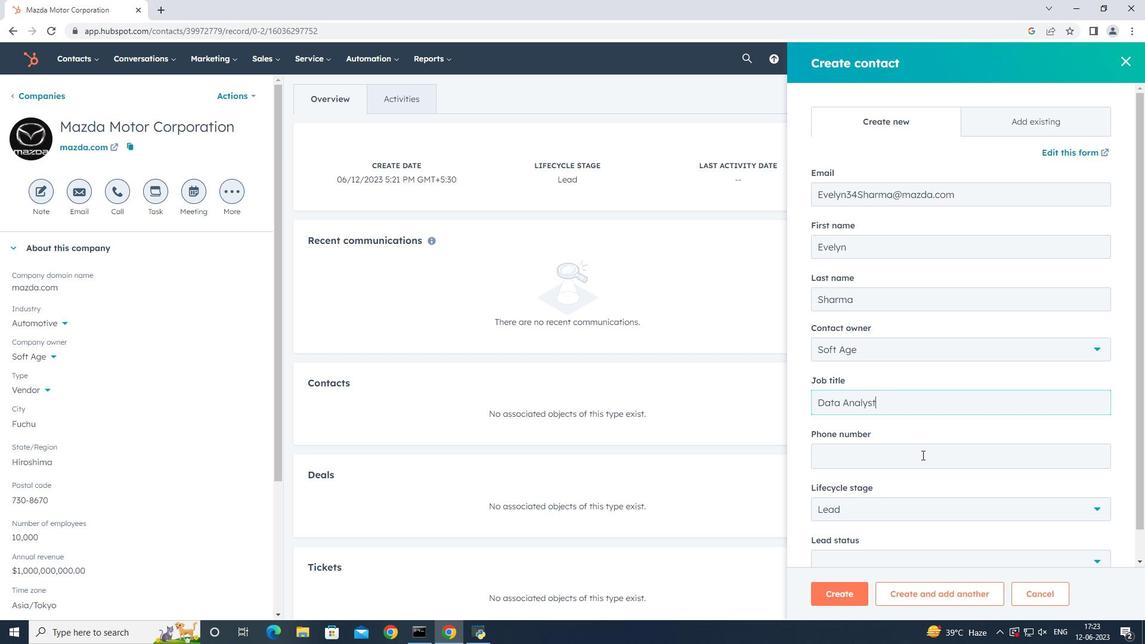 
Action: Key pressed 7025557893
Screenshot: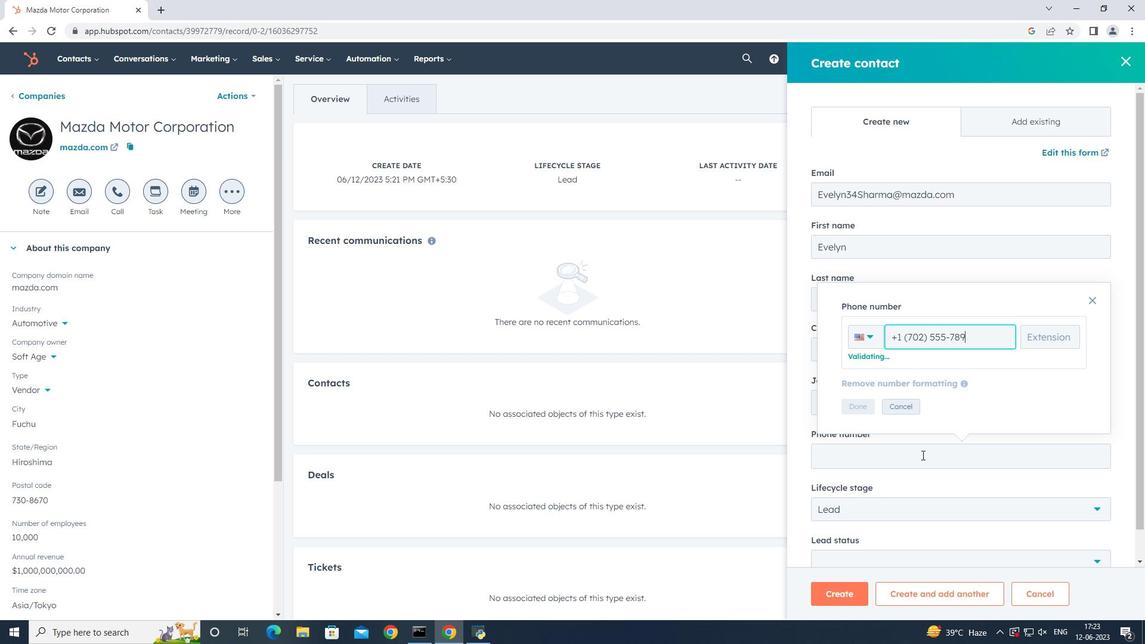 
Action: Mouse moved to (864, 409)
Screenshot: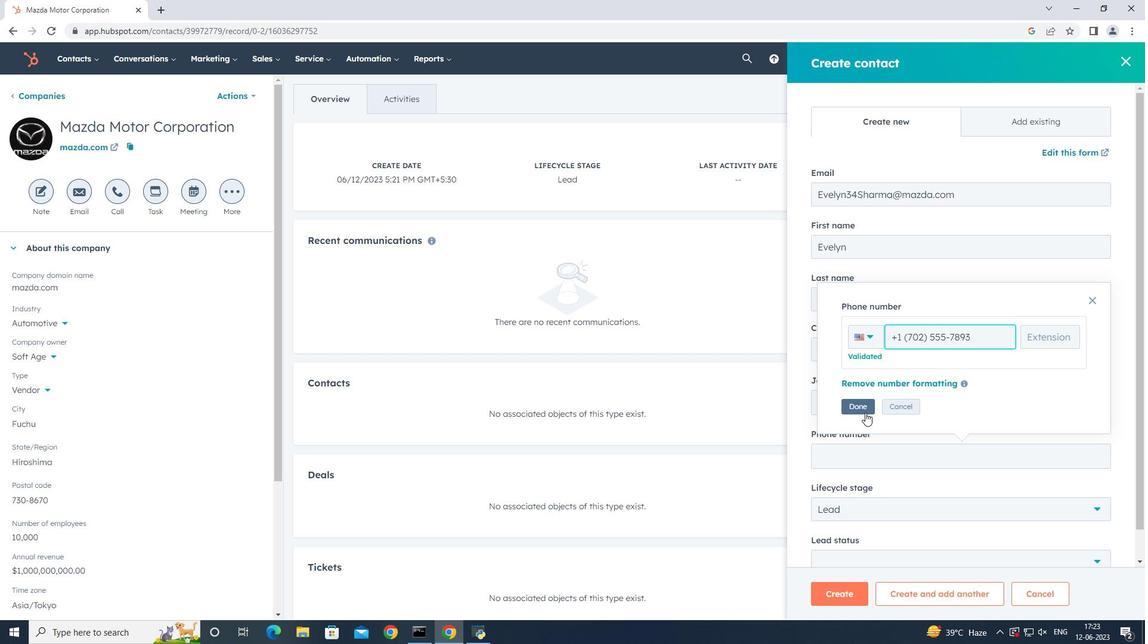 
Action: Mouse pressed left at (864, 409)
Screenshot: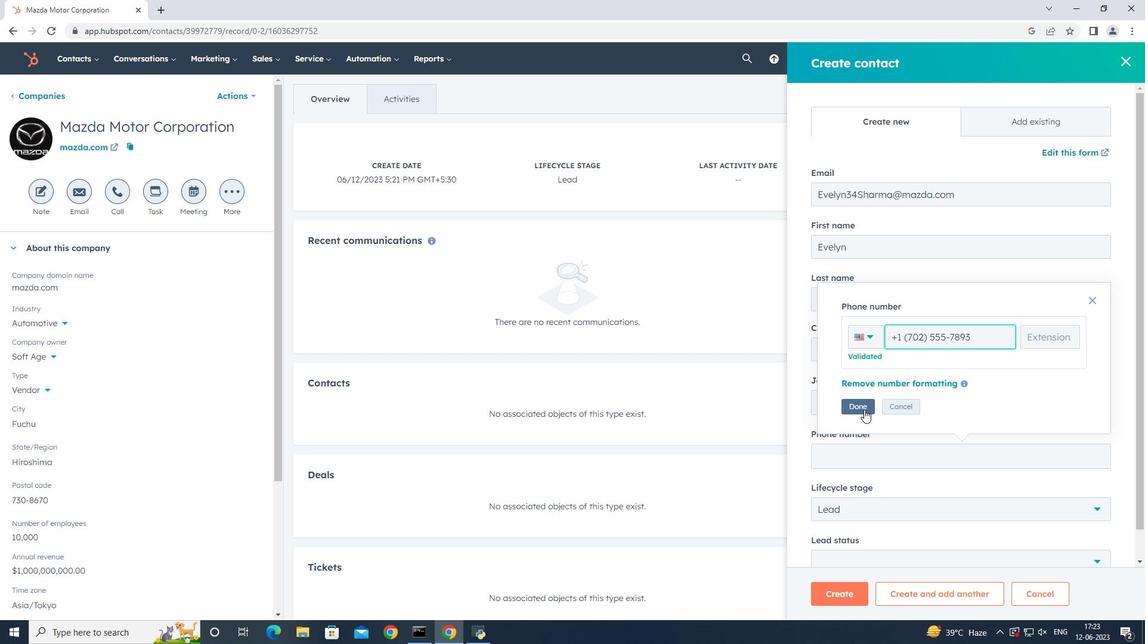 
Action: Mouse moved to (1011, 440)
Screenshot: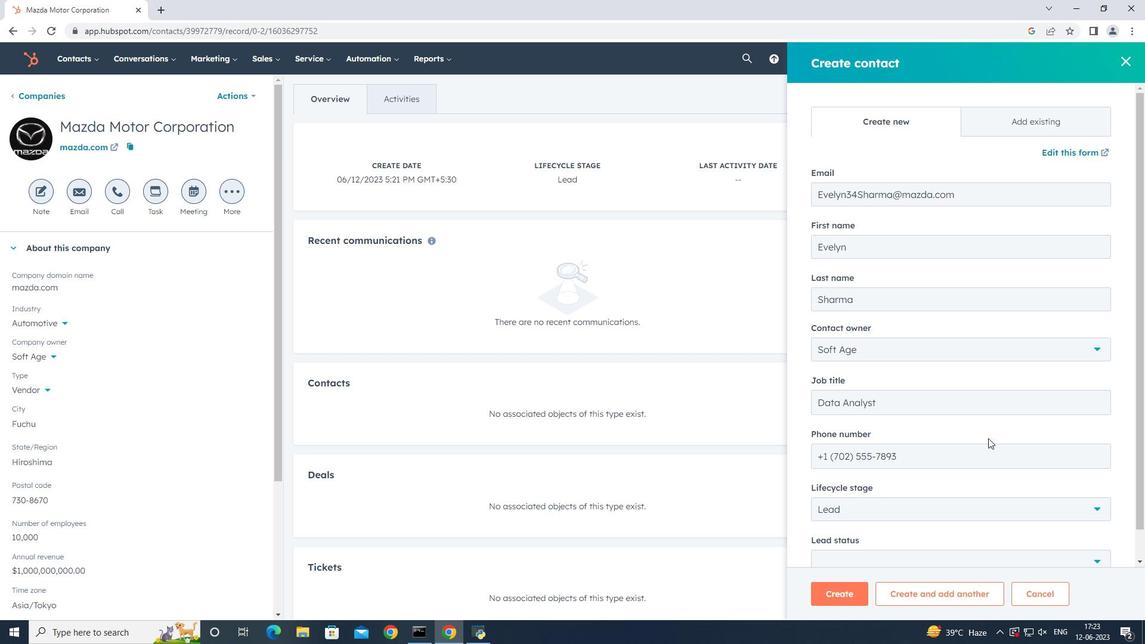 
Action: Mouse scrolled (1011, 439) with delta (0, 0)
Screenshot: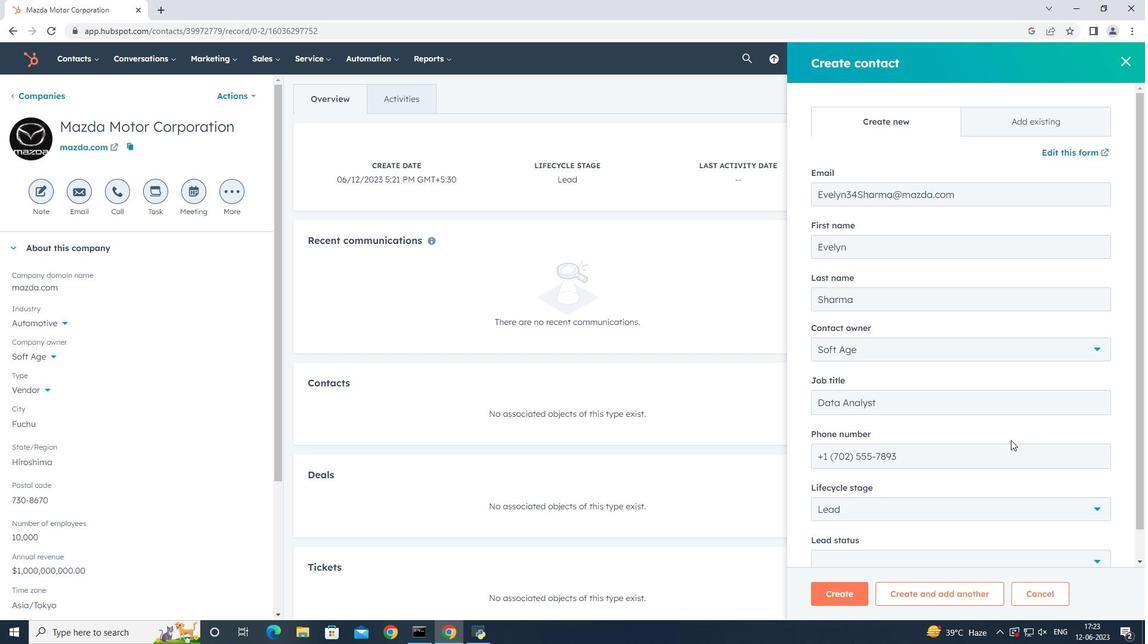 
Action: Mouse scrolled (1011, 439) with delta (0, 0)
Screenshot: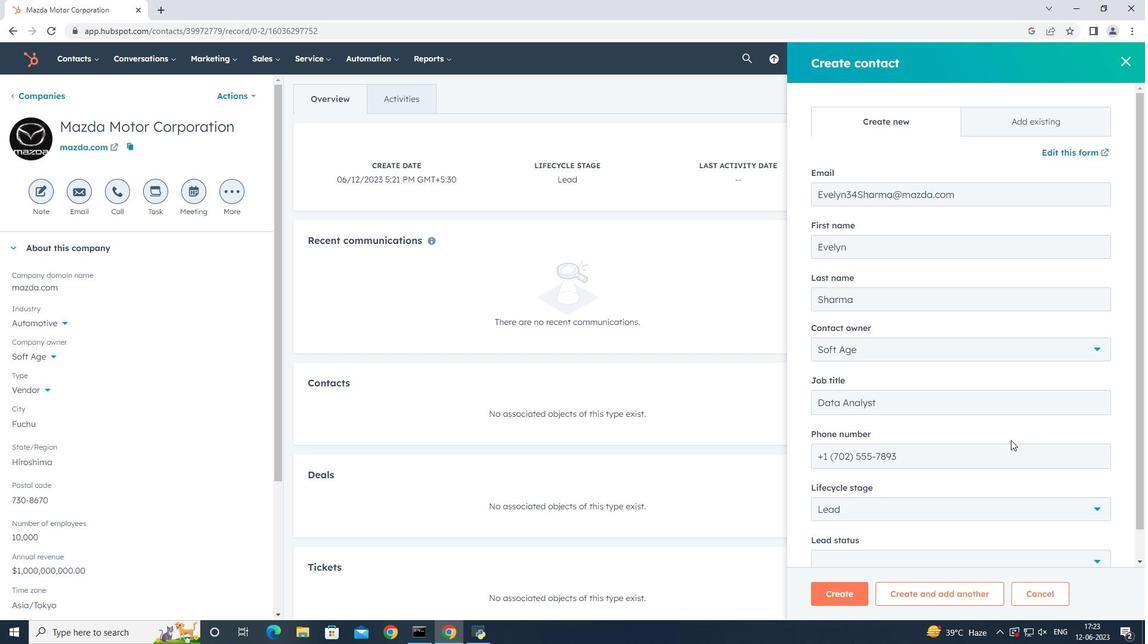 
Action: Mouse moved to (950, 482)
Screenshot: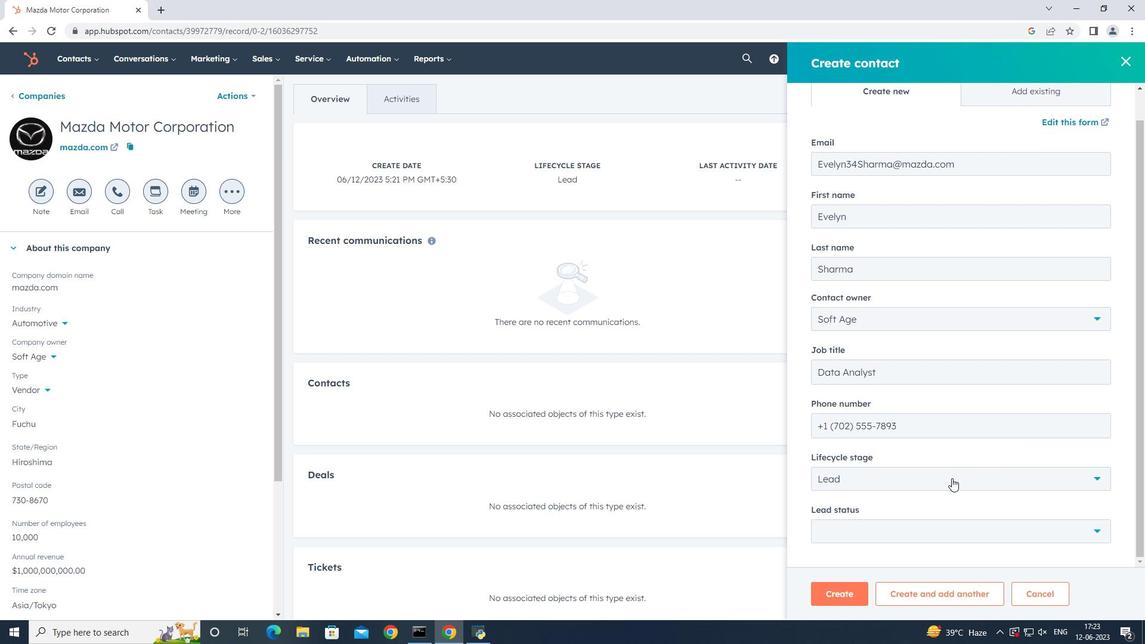 
Action: Mouse pressed left at (950, 482)
Screenshot: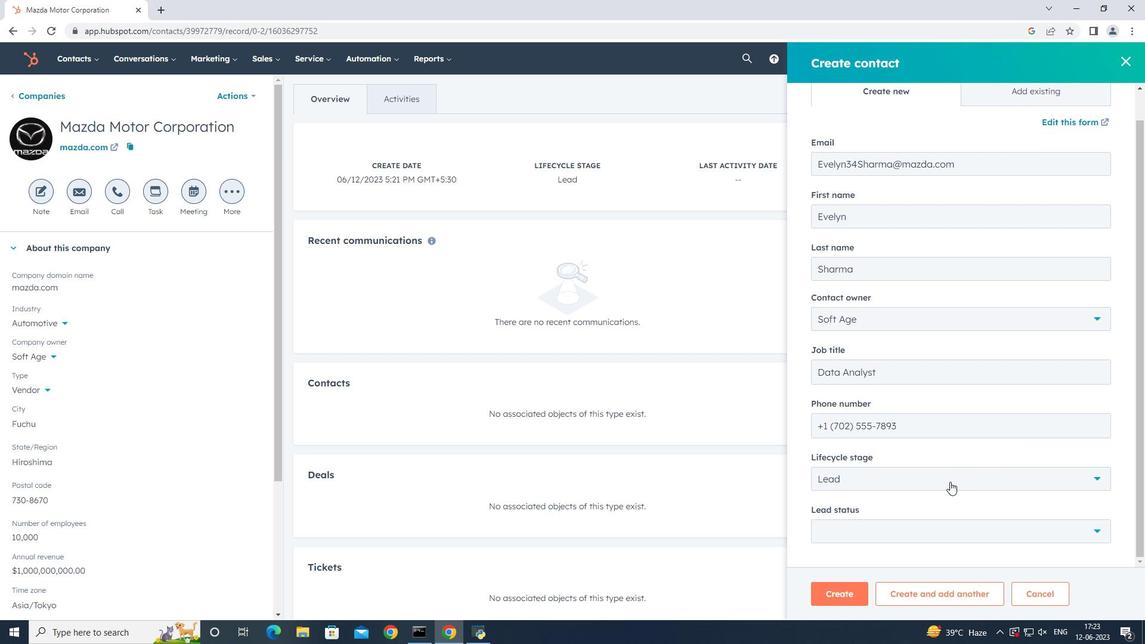
Action: Mouse moved to (934, 374)
Screenshot: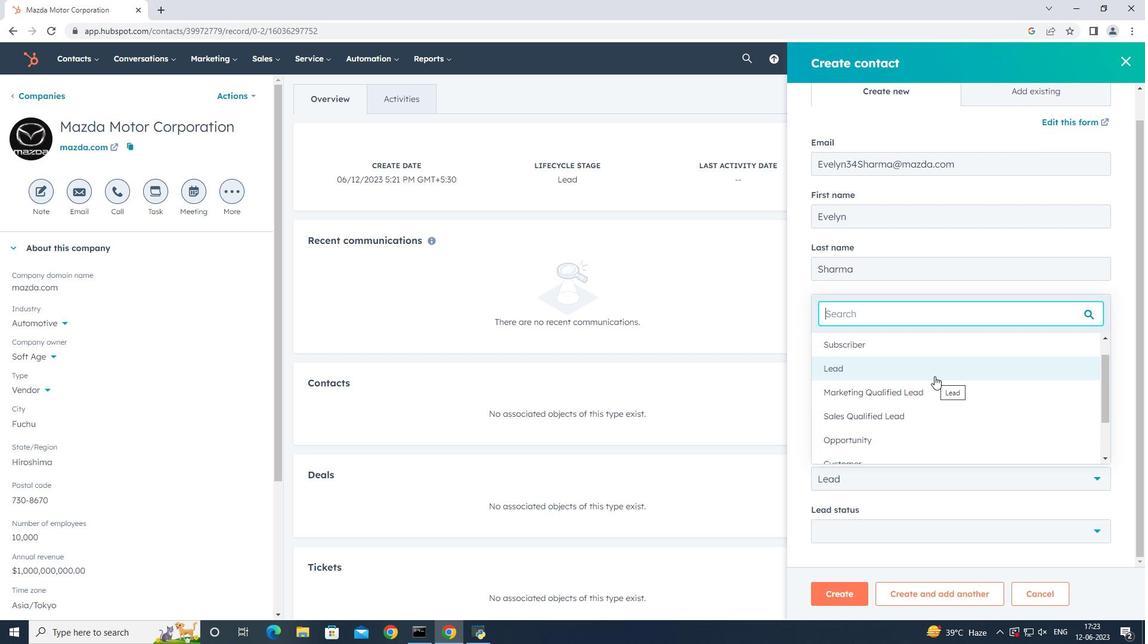 
Action: Mouse pressed left at (934, 374)
Screenshot: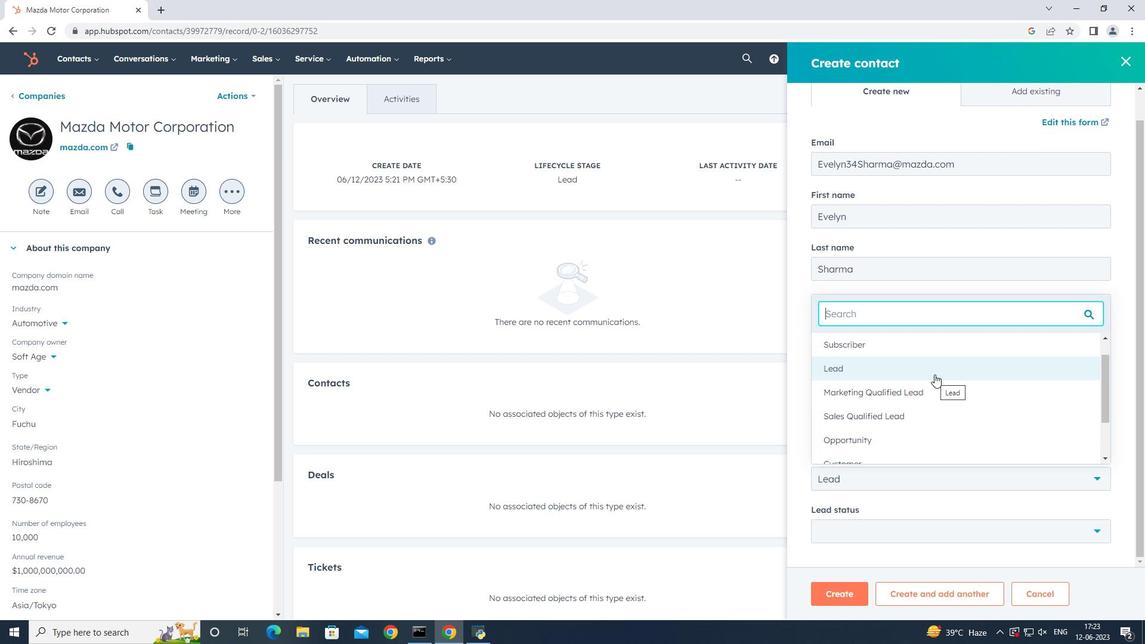 
Action: Mouse moved to (936, 533)
Screenshot: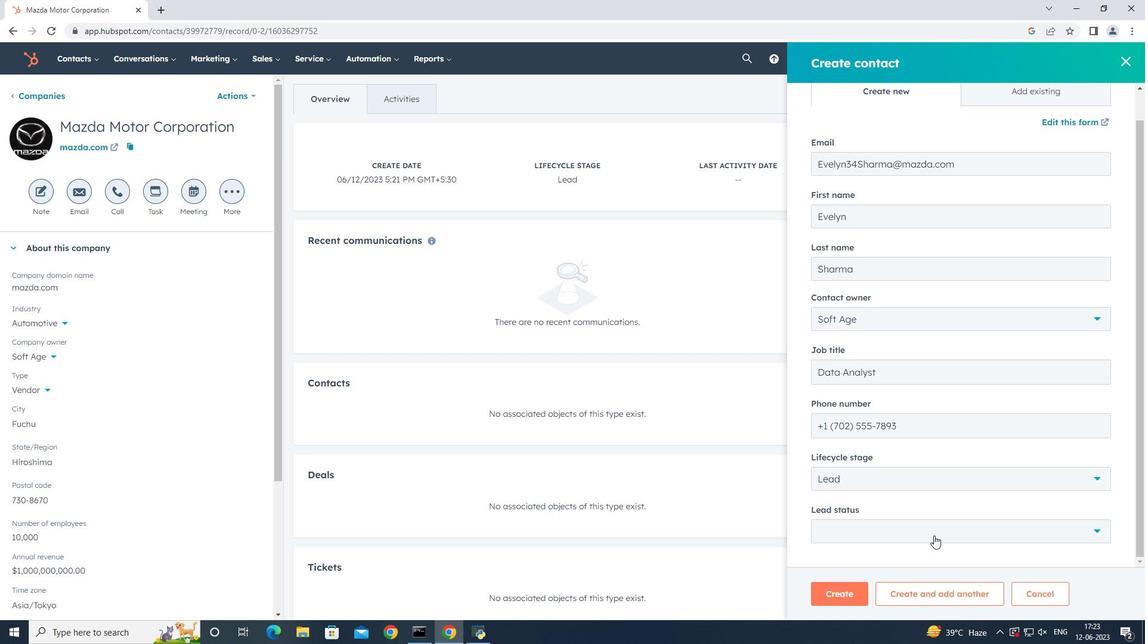
Action: Mouse pressed left at (936, 533)
Screenshot: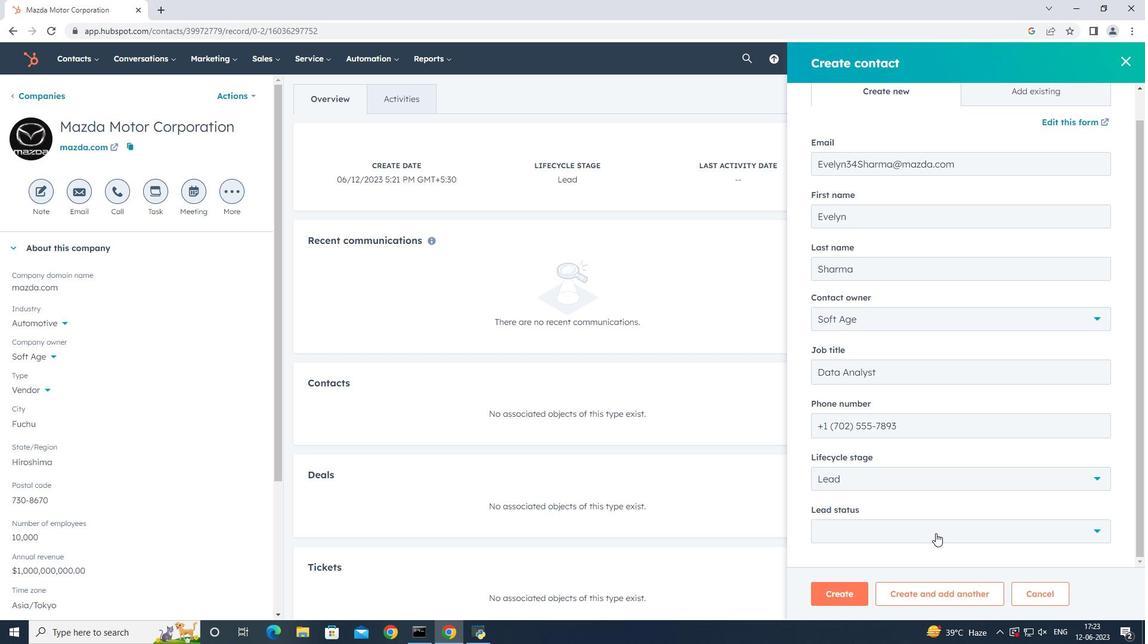 
Action: Mouse moved to (943, 471)
Screenshot: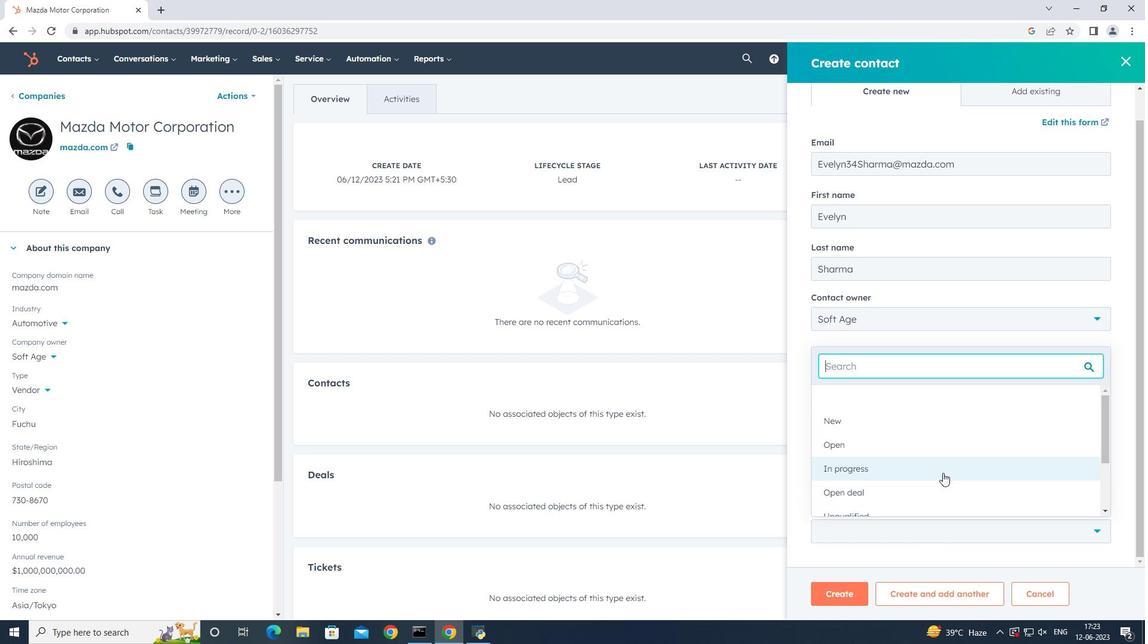 
Action: Mouse pressed left at (943, 471)
Screenshot: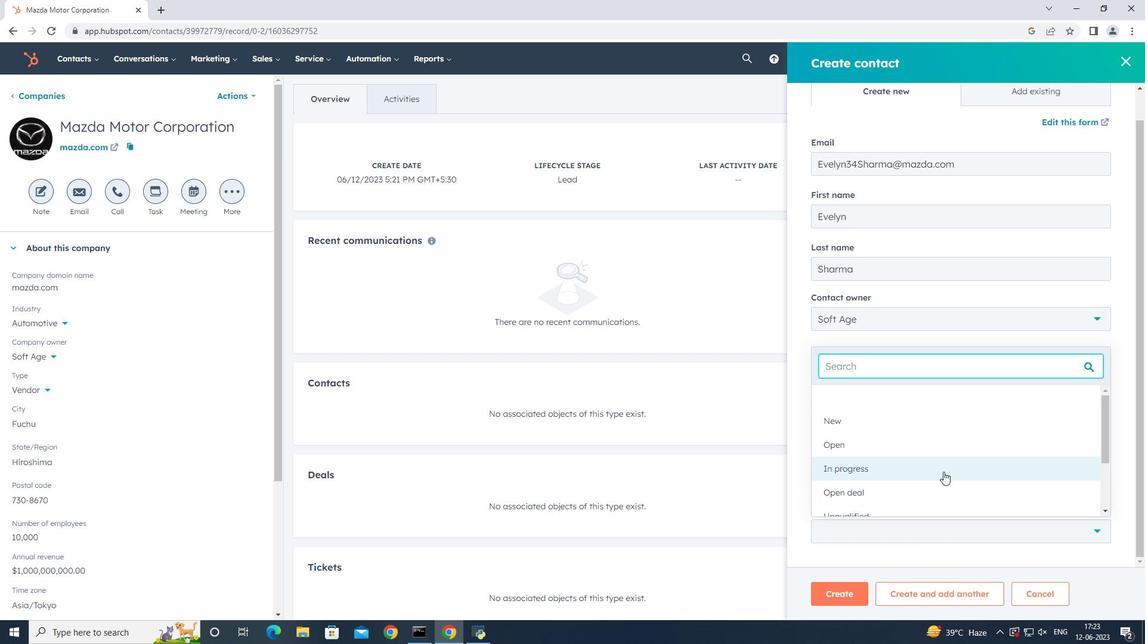 
Action: Mouse scrolled (943, 471) with delta (0, 0)
Screenshot: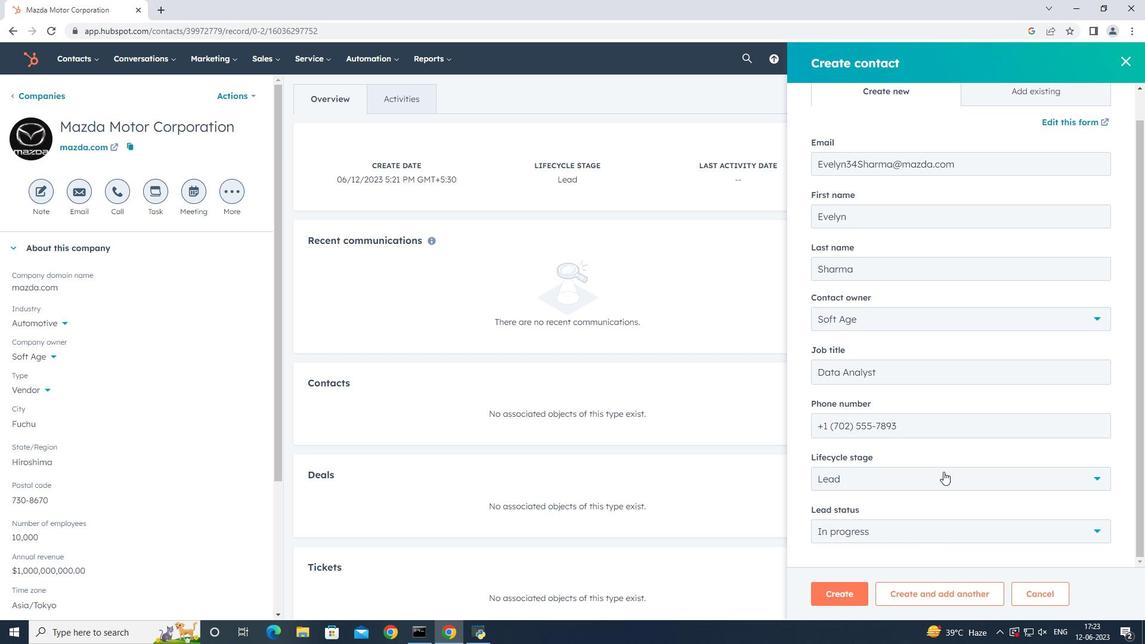 
Action: Mouse scrolled (943, 472) with delta (0, 0)
Screenshot: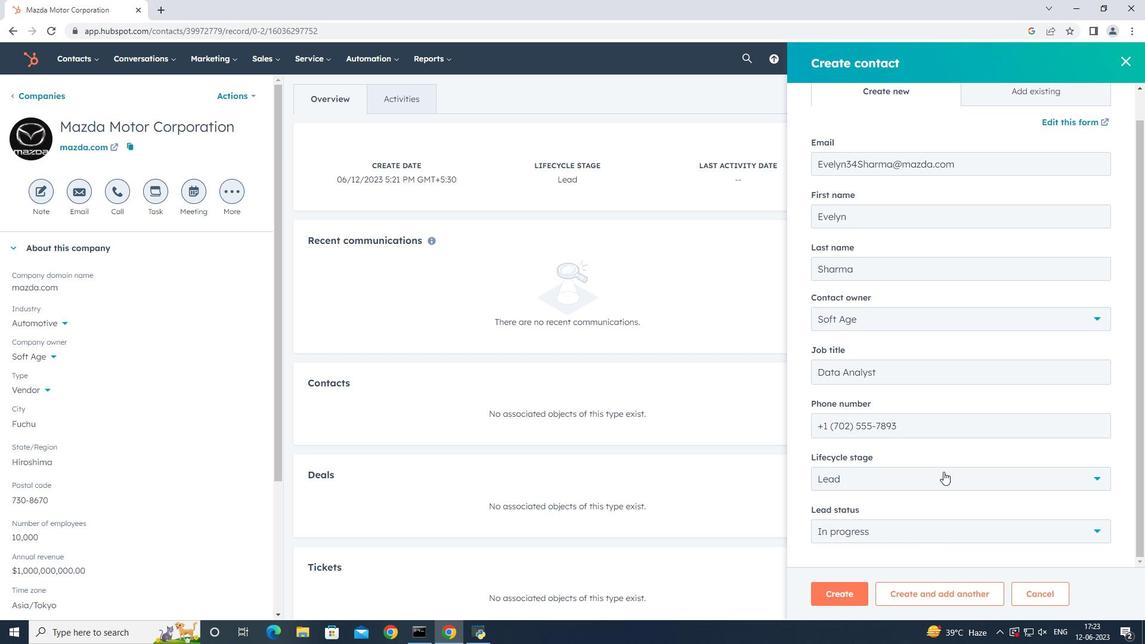 
Action: Mouse scrolled (943, 472) with delta (0, 0)
Screenshot: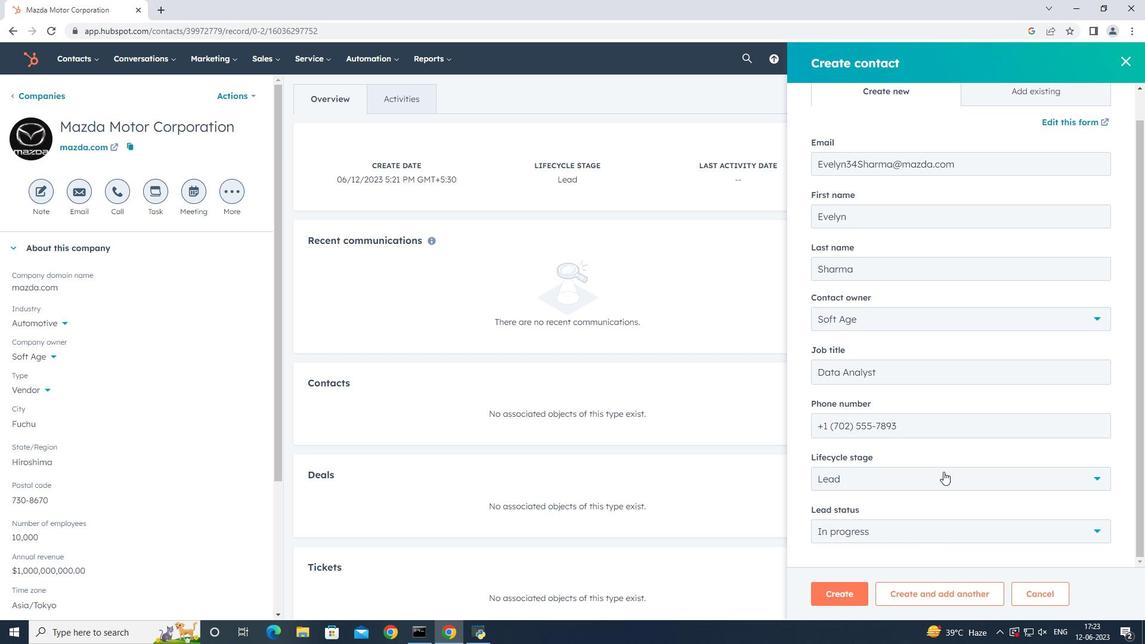 
Action: Mouse scrolled (943, 472) with delta (0, 0)
Screenshot: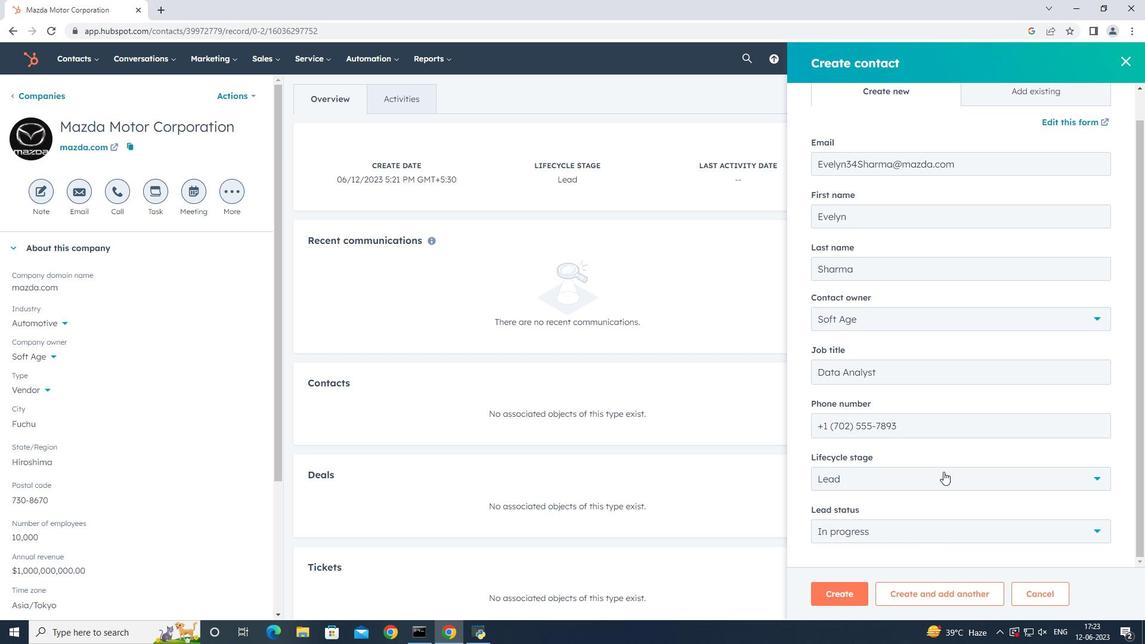 
Action: Mouse scrolled (943, 472) with delta (0, 0)
Screenshot: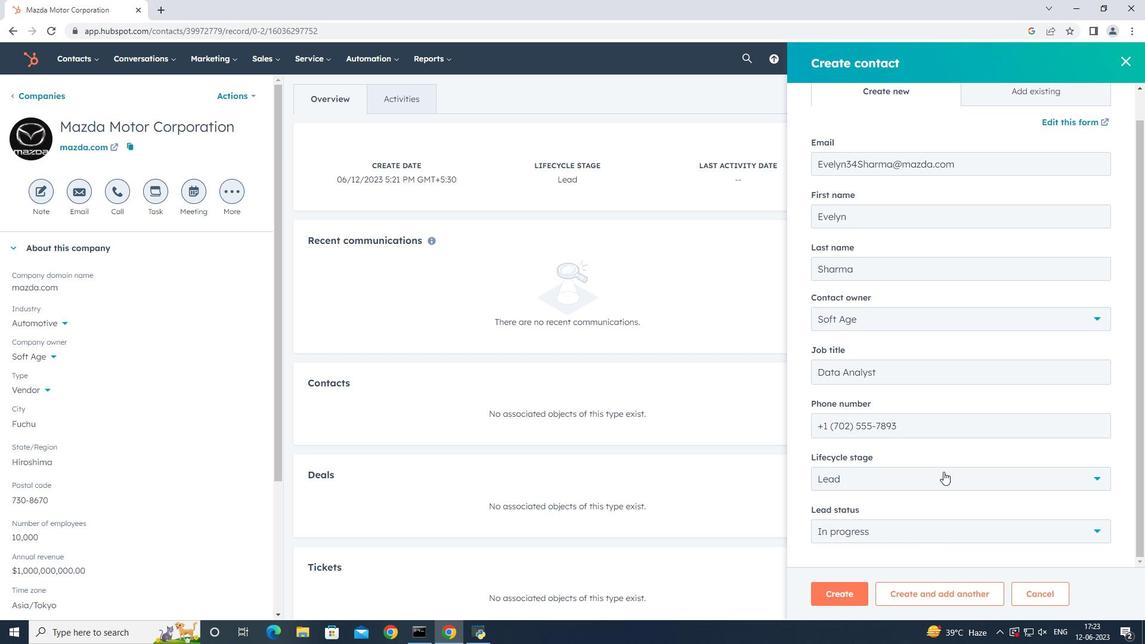 
Action: Mouse scrolled (943, 471) with delta (0, 0)
Screenshot: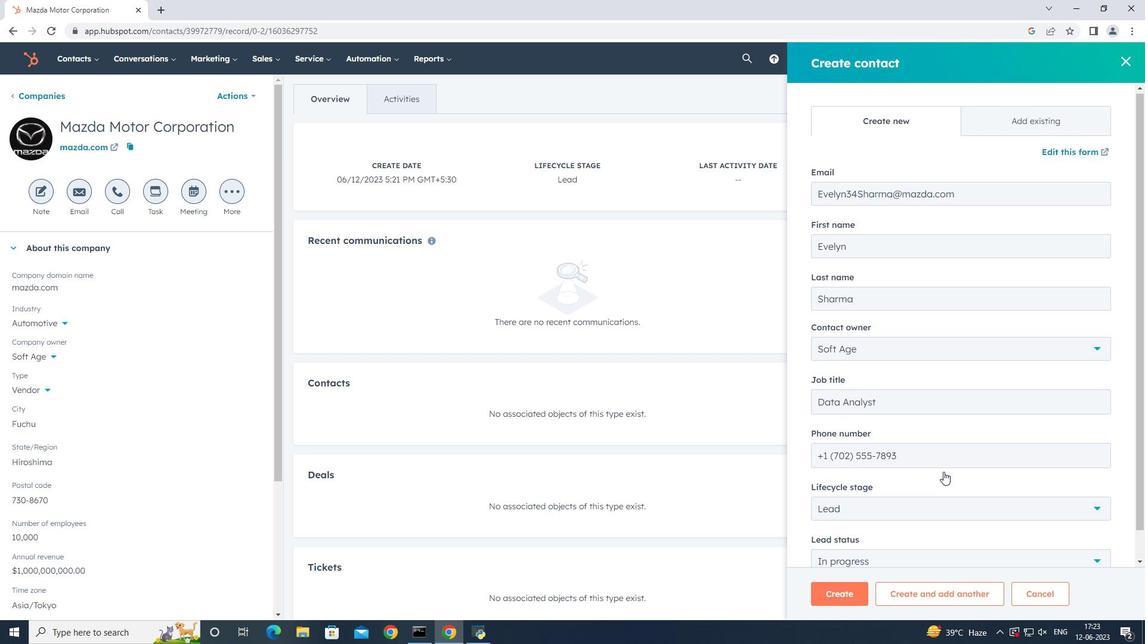 
Action: Mouse scrolled (943, 471) with delta (0, 0)
Screenshot: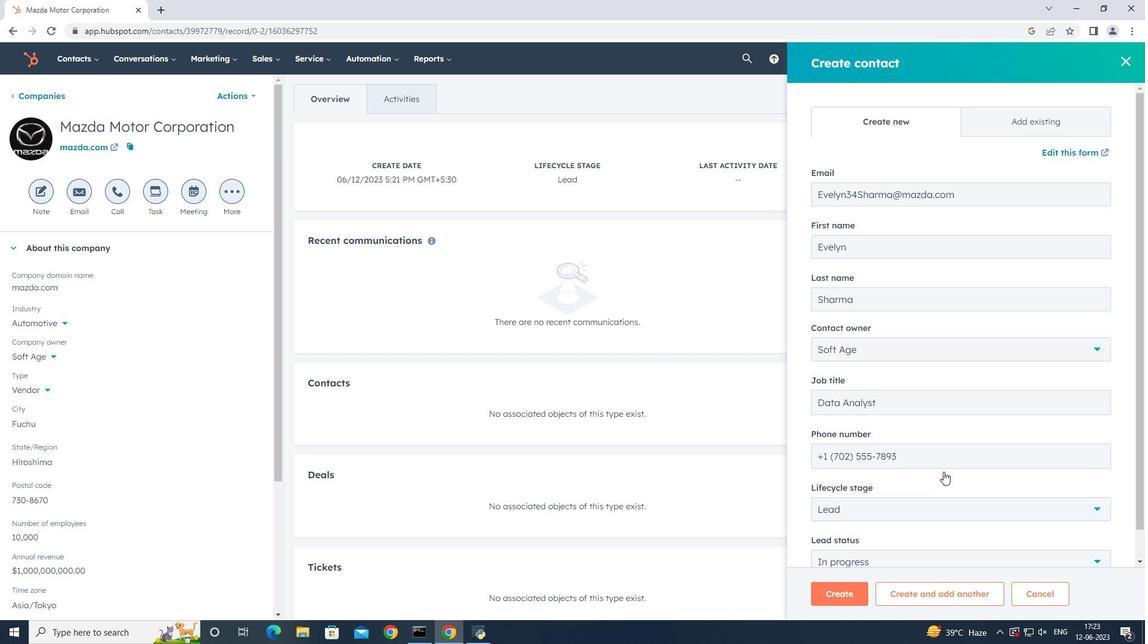 
Action: Mouse scrolled (943, 471) with delta (0, 0)
Screenshot: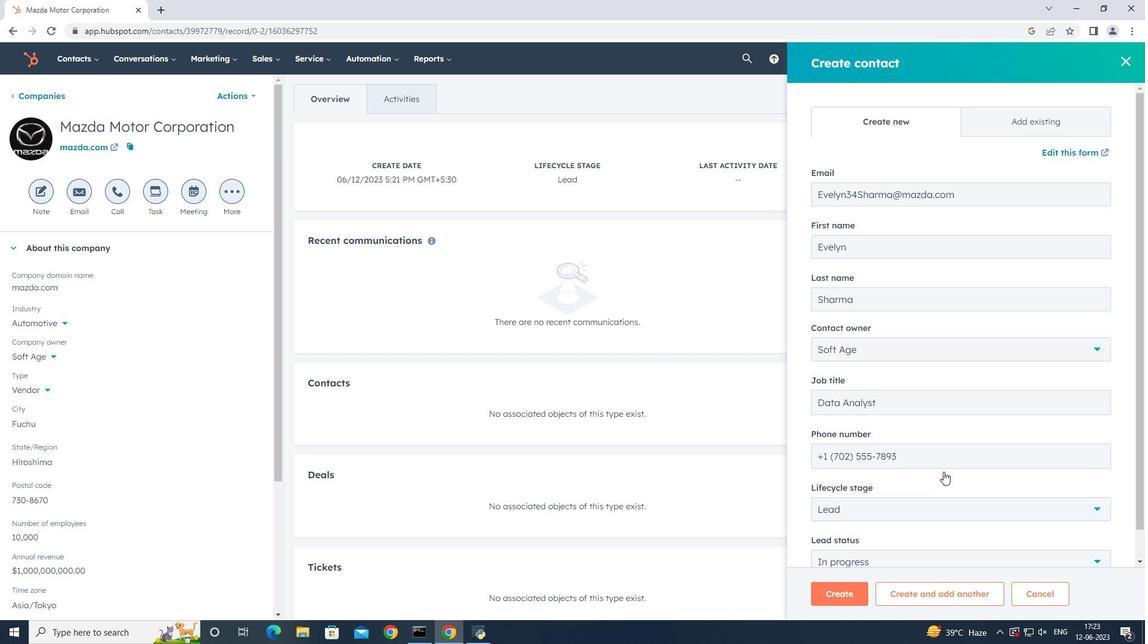 
Action: Mouse scrolled (943, 471) with delta (0, 0)
Screenshot: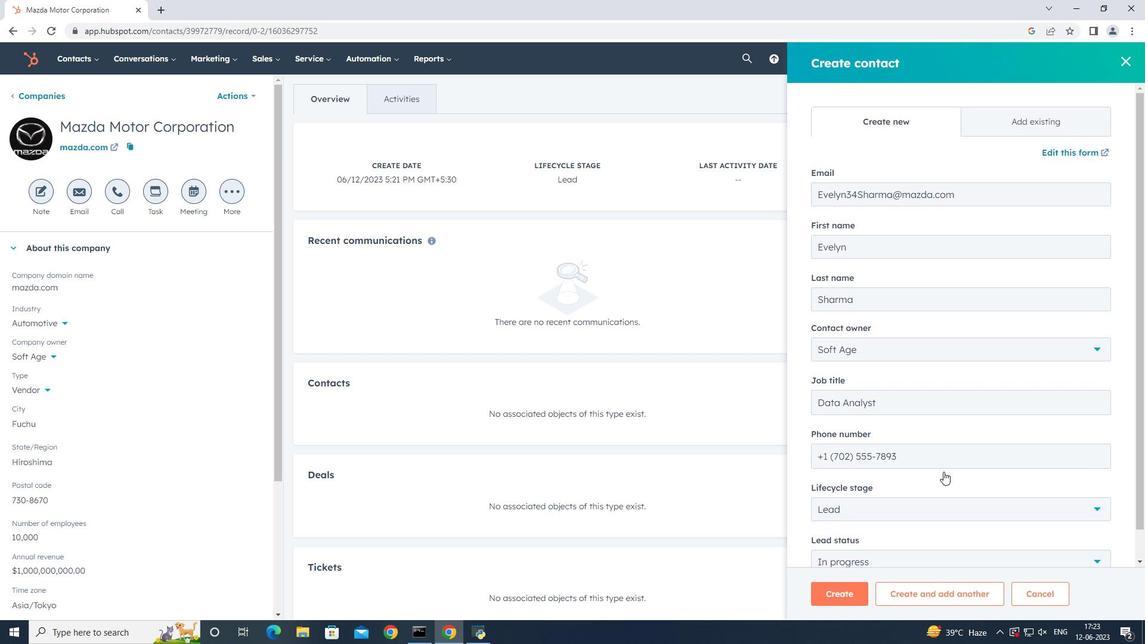 
Action: Mouse scrolled (943, 471) with delta (0, 0)
Screenshot: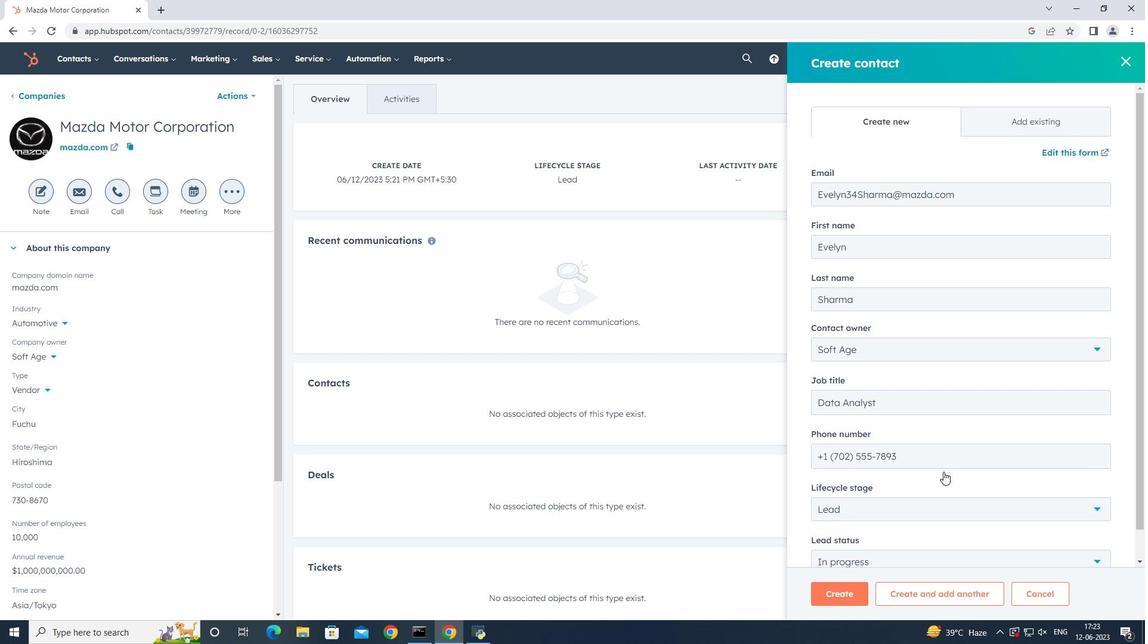 
Action: Mouse scrolled (943, 472) with delta (0, 0)
Screenshot: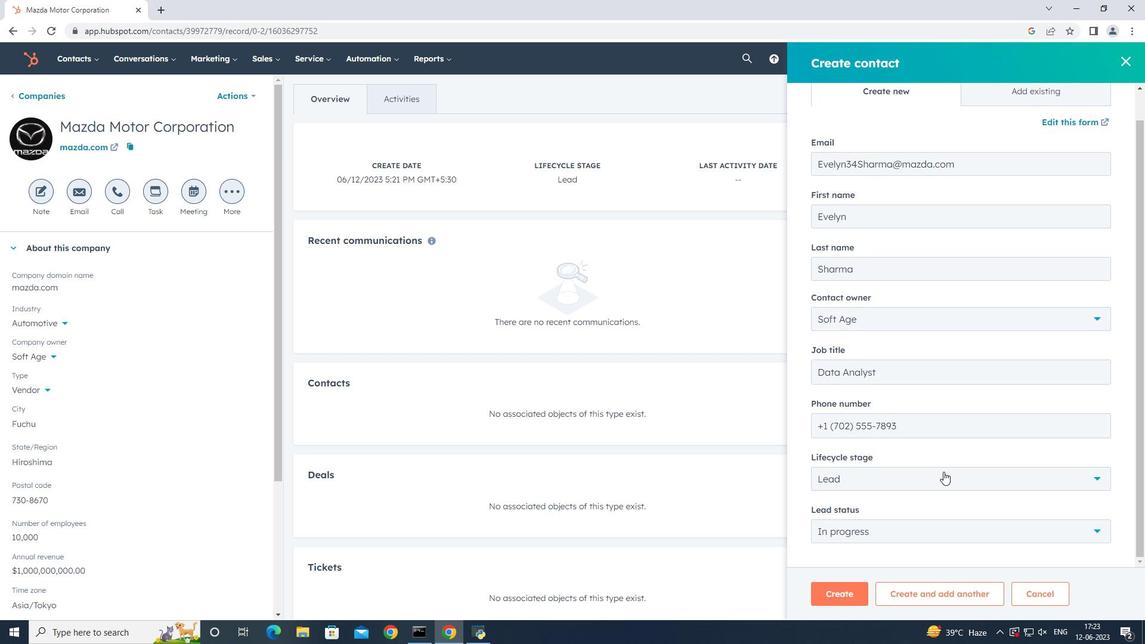 
Action: Mouse scrolled (943, 472) with delta (0, 0)
Screenshot: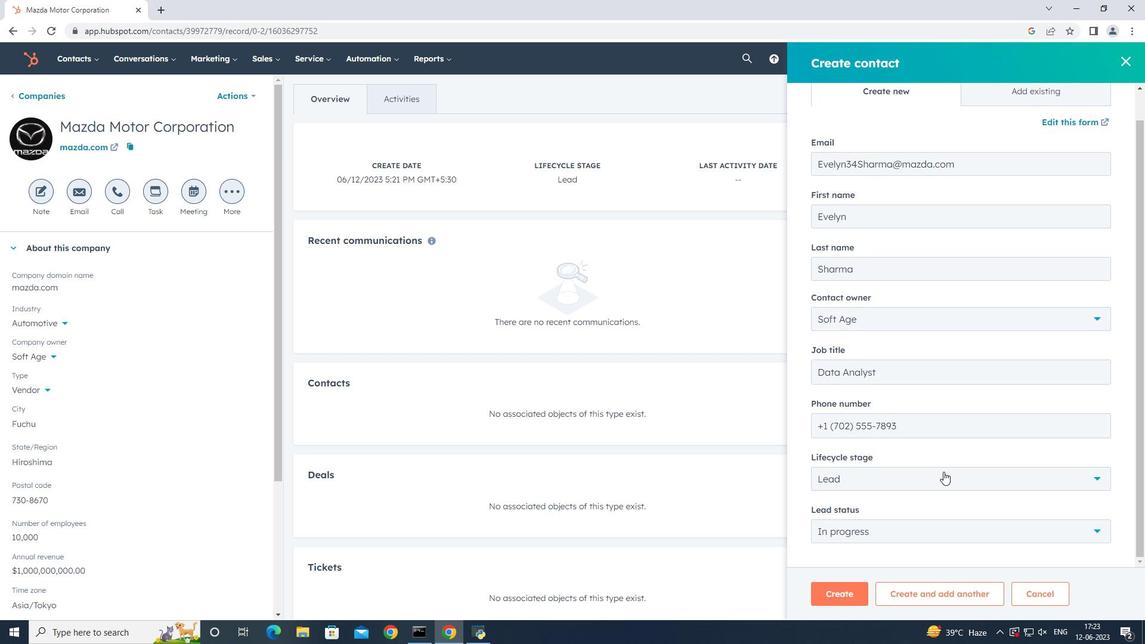 
Action: Mouse scrolled (943, 472) with delta (0, 0)
Screenshot: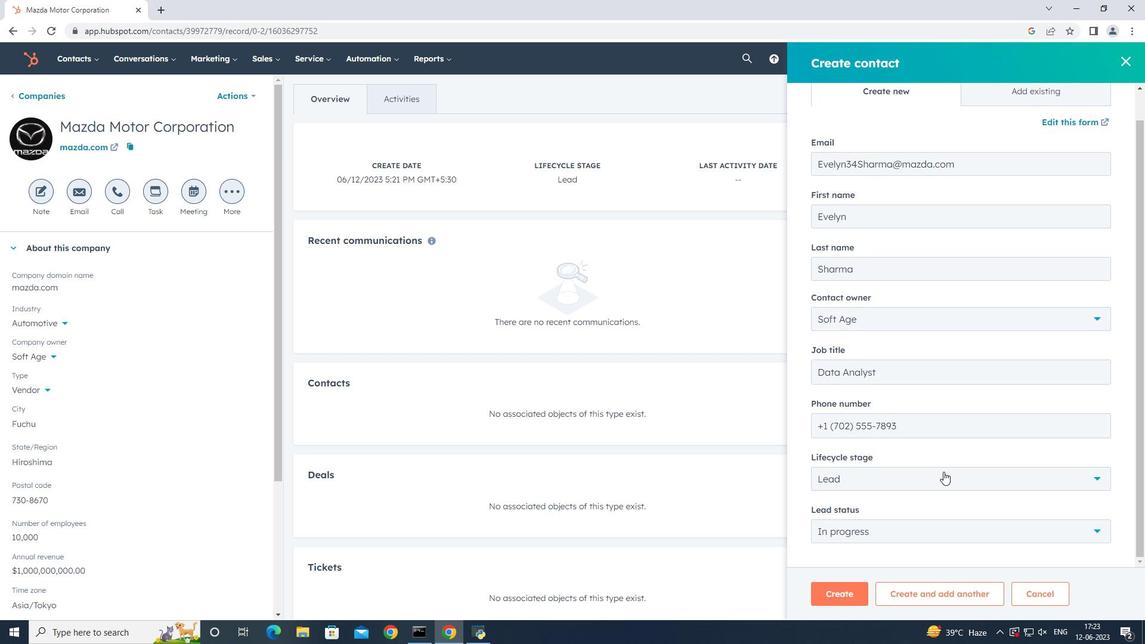 
Action: Mouse scrolled (943, 472) with delta (0, 0)
Screenshot: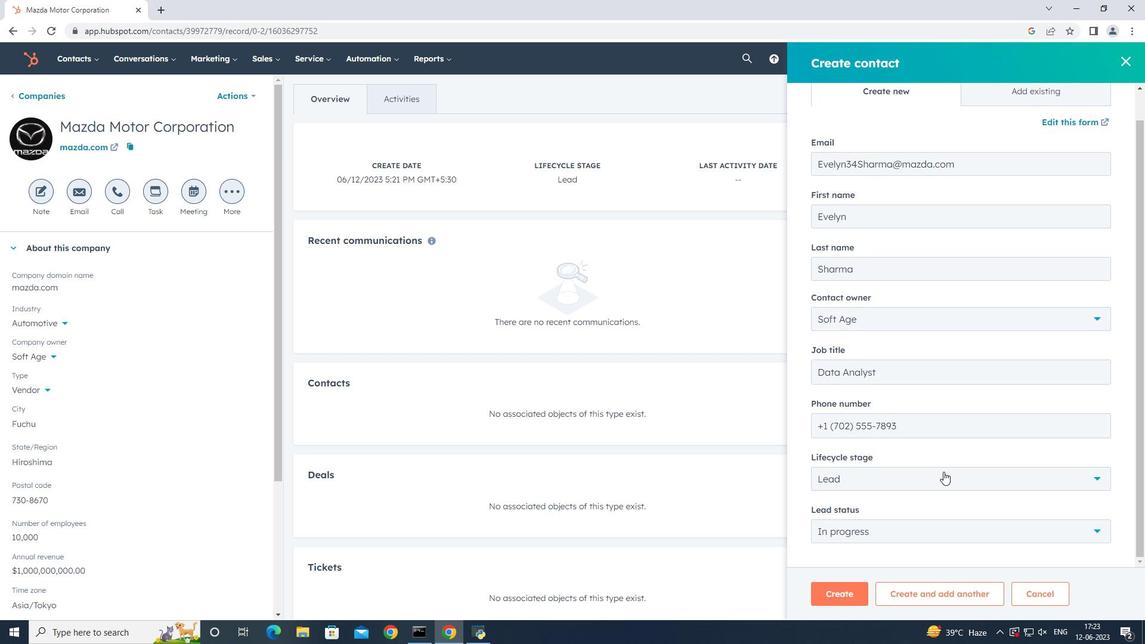 
Action: Mouse scrolled (943, 471) with delta (0, 0)
Screenshot: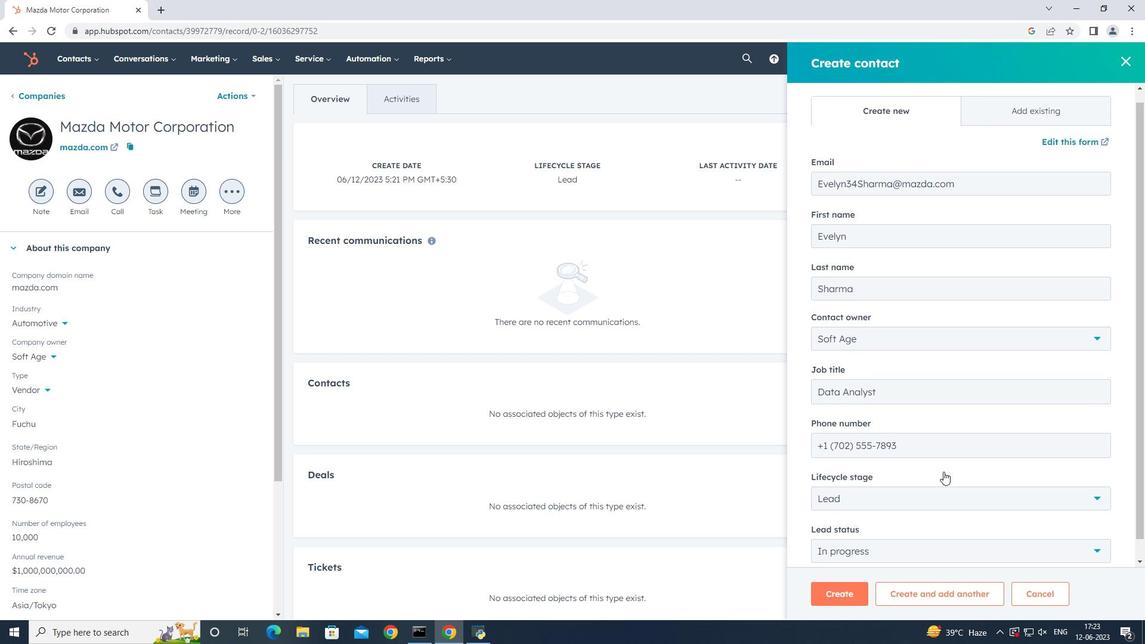 
Action: Mouse scrolled (943, 471) with delta (0, 0)
Screenshot: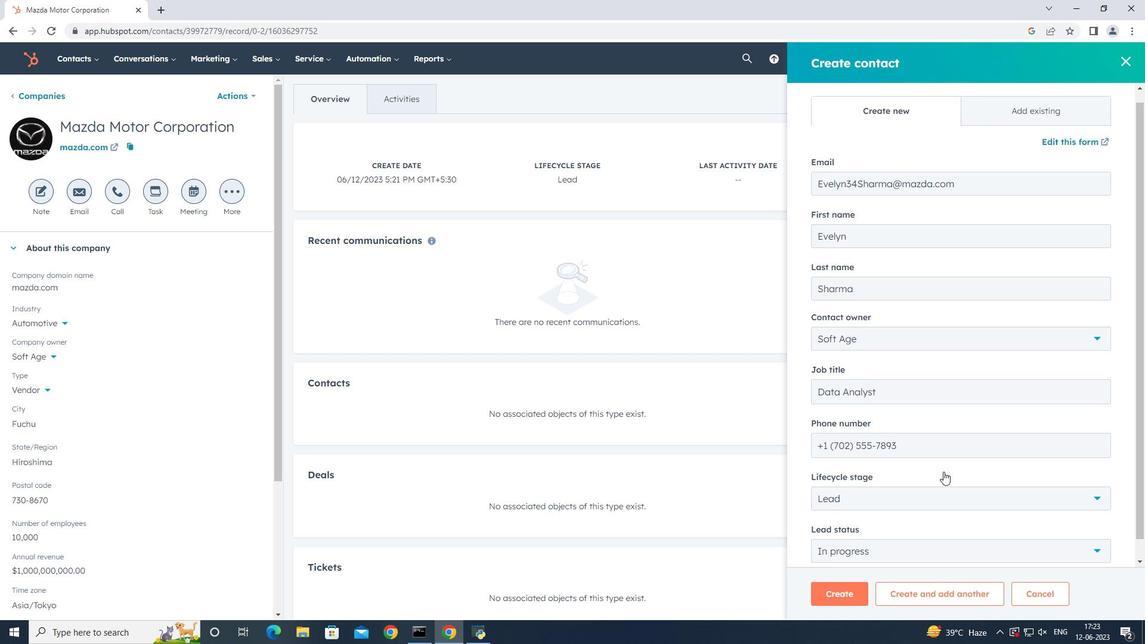 
Action: Mouse scrolled (943, 471) with delta (0, 0)
Screenshot: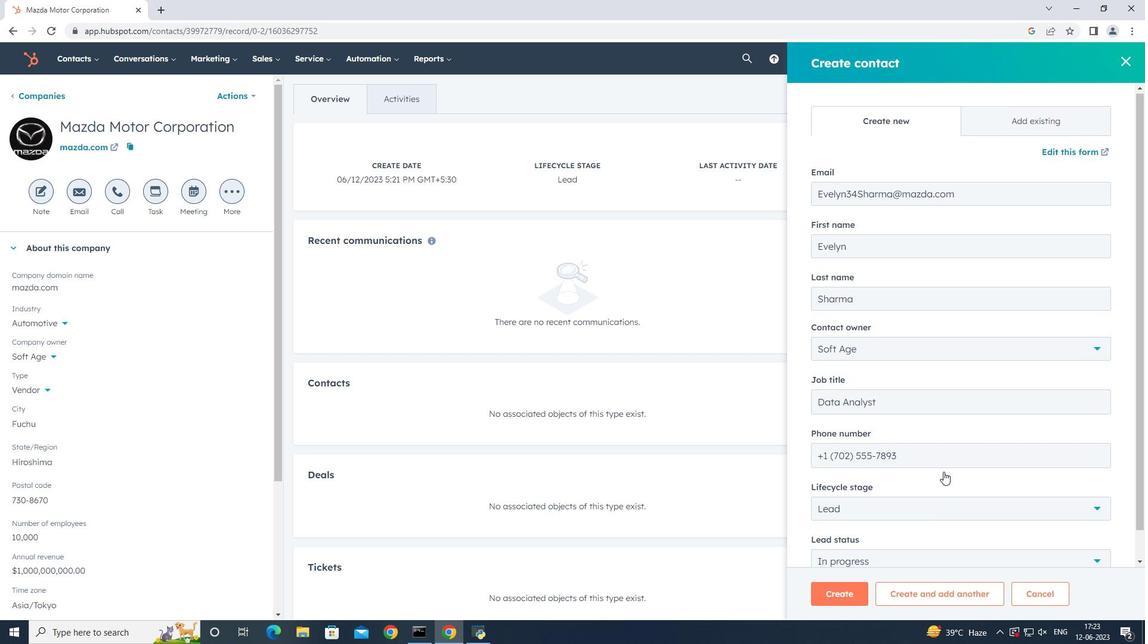 
Action: Mouse scrolled (943, 471) with delta (0, 0)
Screenshot: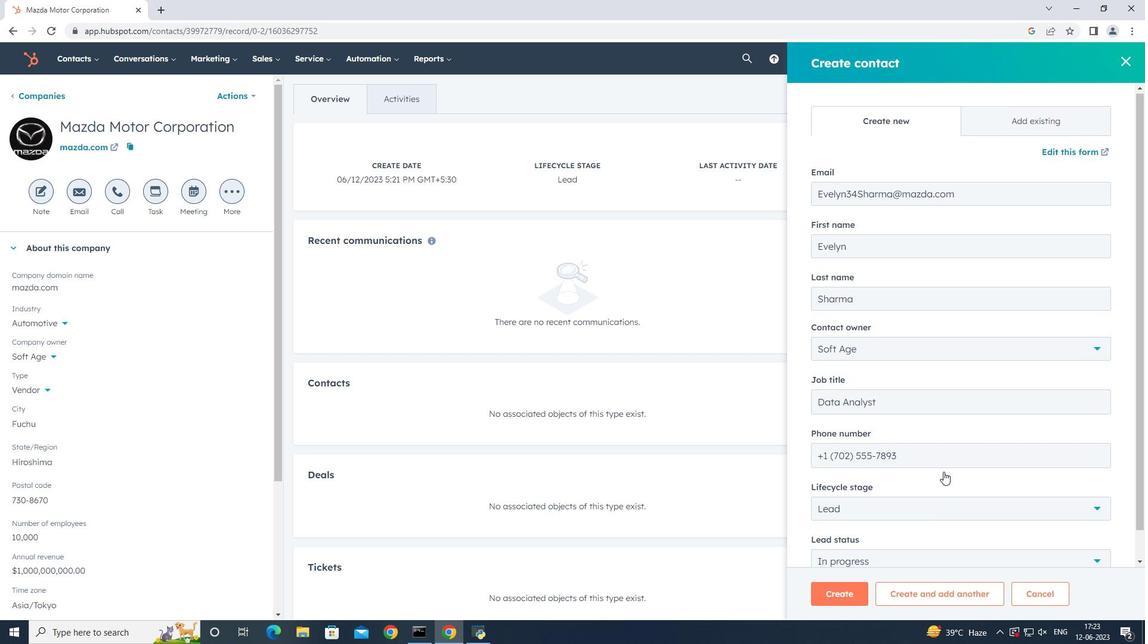 
Action: Mouse scrolled (943, 471) with delta (0, 0)
Screenshot: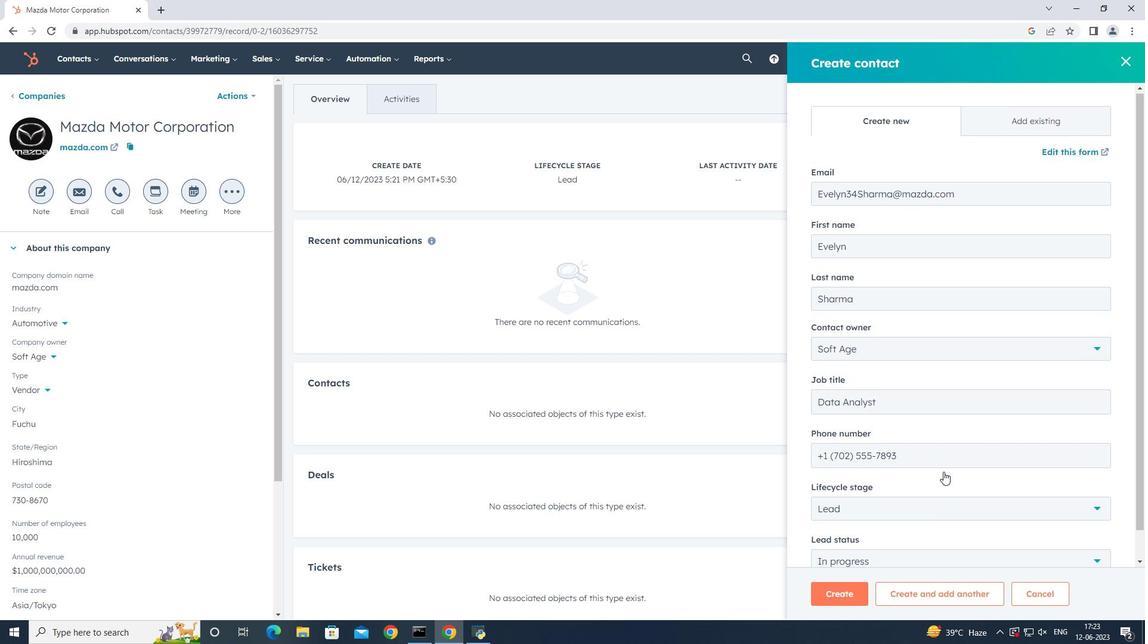 
Action: Mouse moved to (839, 584)
Screenshot: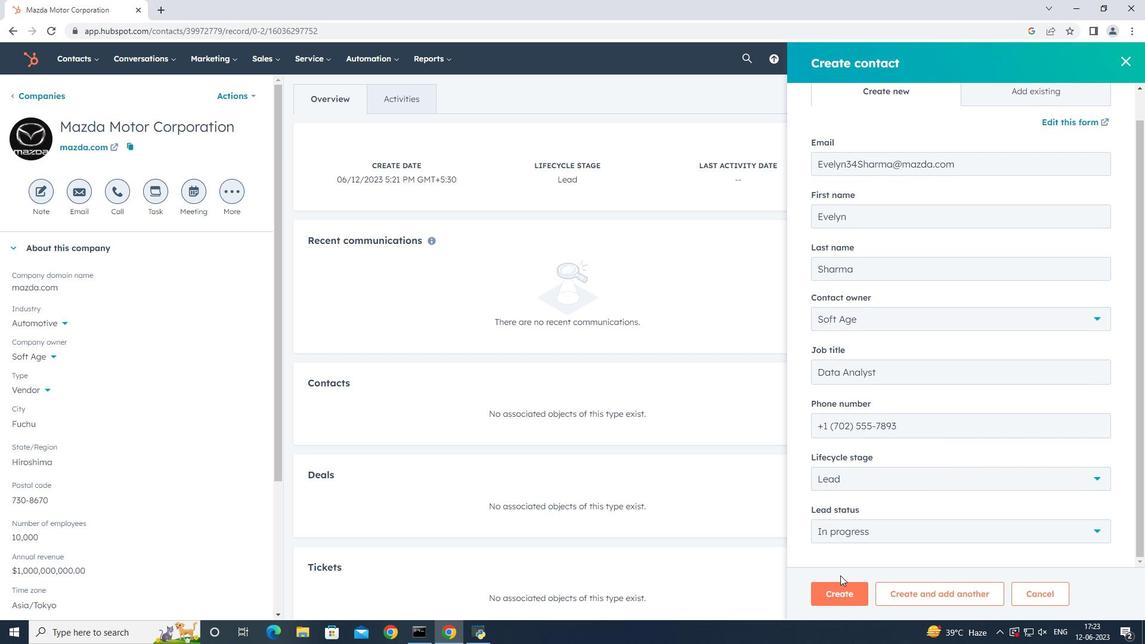 
Action: Mouse pressed left at (839, 584)
Screenshot: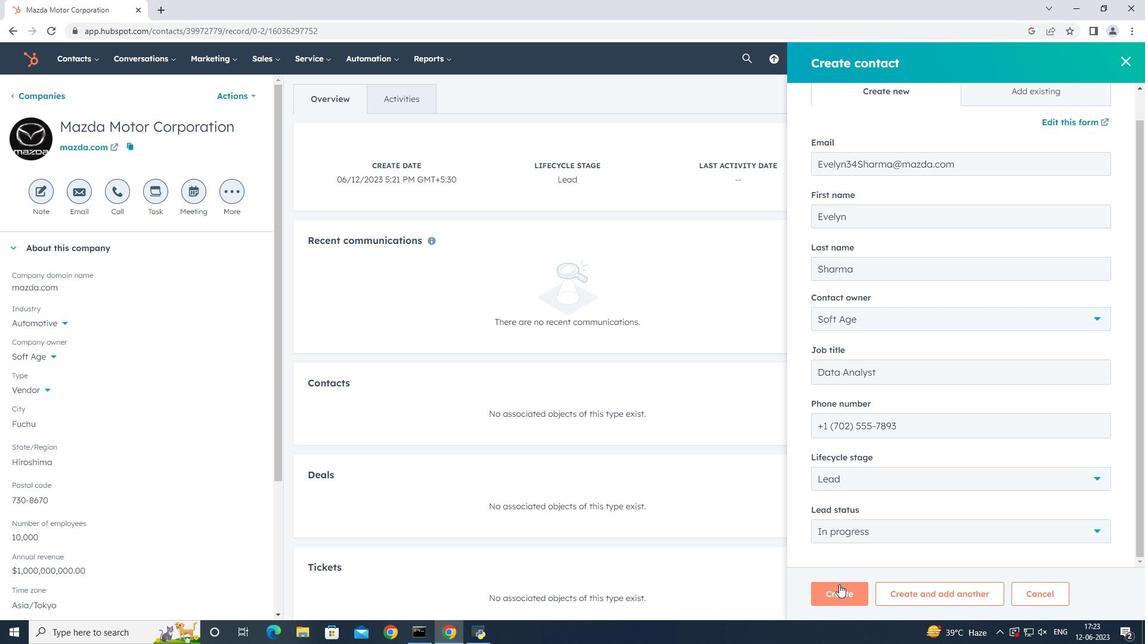 
Action: Mouse moved to (637, 412)
Screenshot: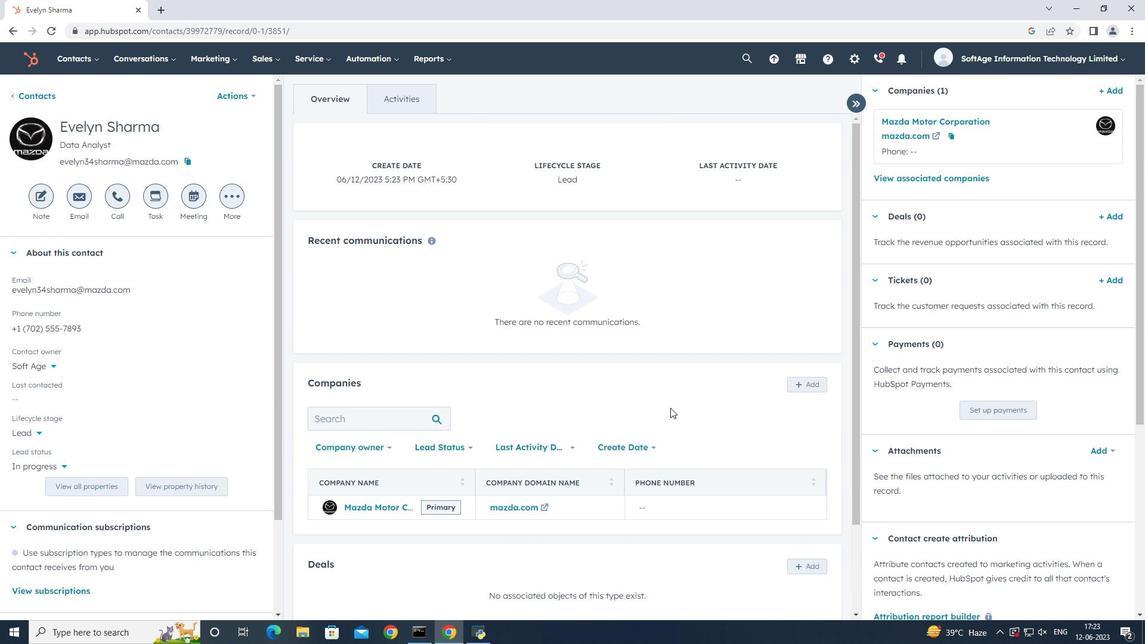
